 Task: Find connections with filter location Tsuen Wan with filter topic #branding with filter profile language Spanish with filter current company AbbVie with filter school Miranda House with filter industry Freight and Package Transportation with filter service category AnimationArchitecture with filter keywords title Yoga Instructor
Action: Mouse pressed left at (509, 66)
Screenshot: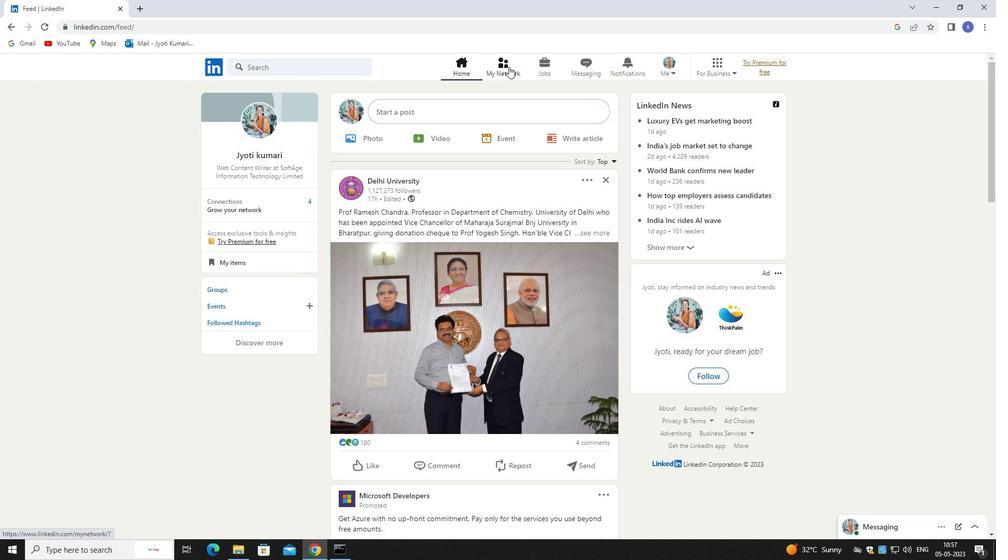
Action: Mouse moved to (240, 130)
Screenshot: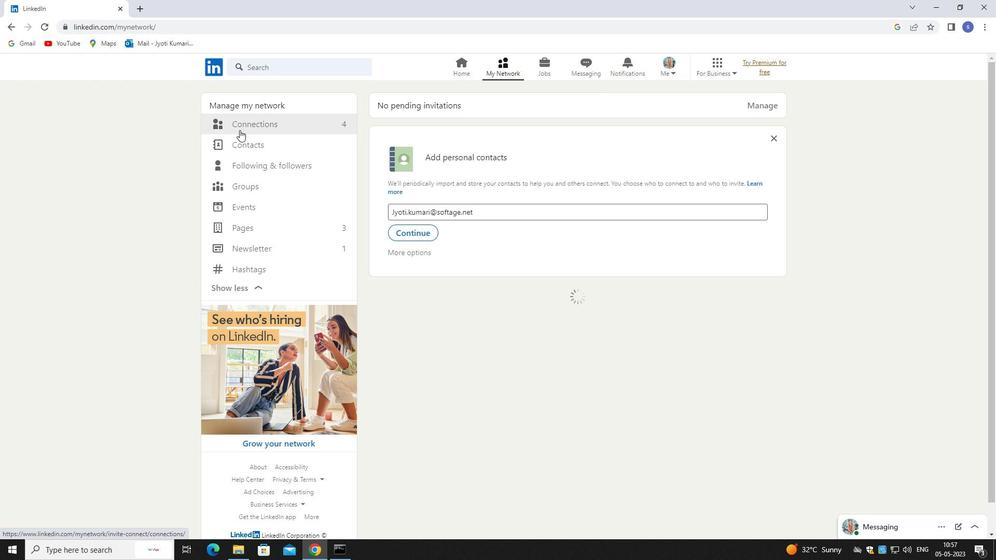 
Action: Mouse pressed left at (240, 130)
Screenshot: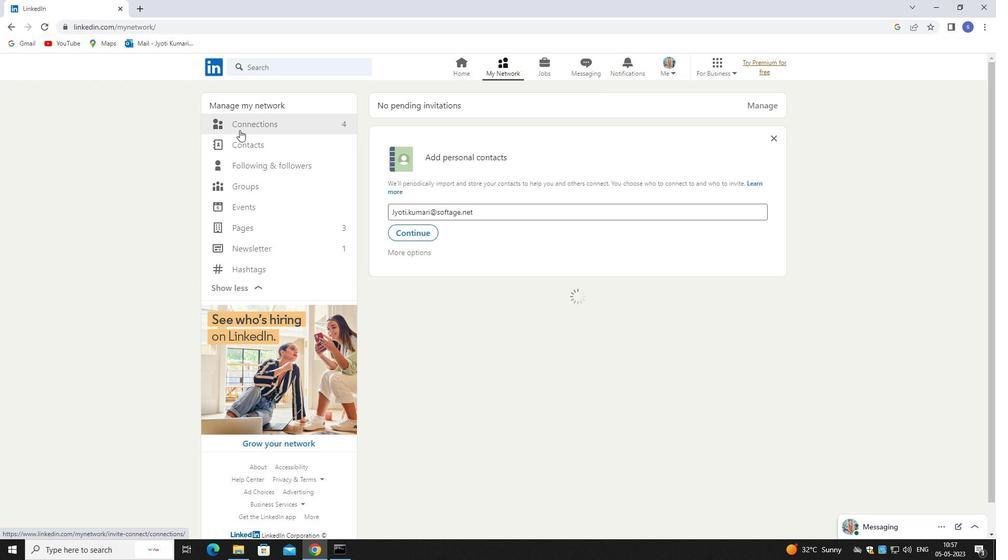 
Action: Mouse moved to (240, 129)
Screenshot: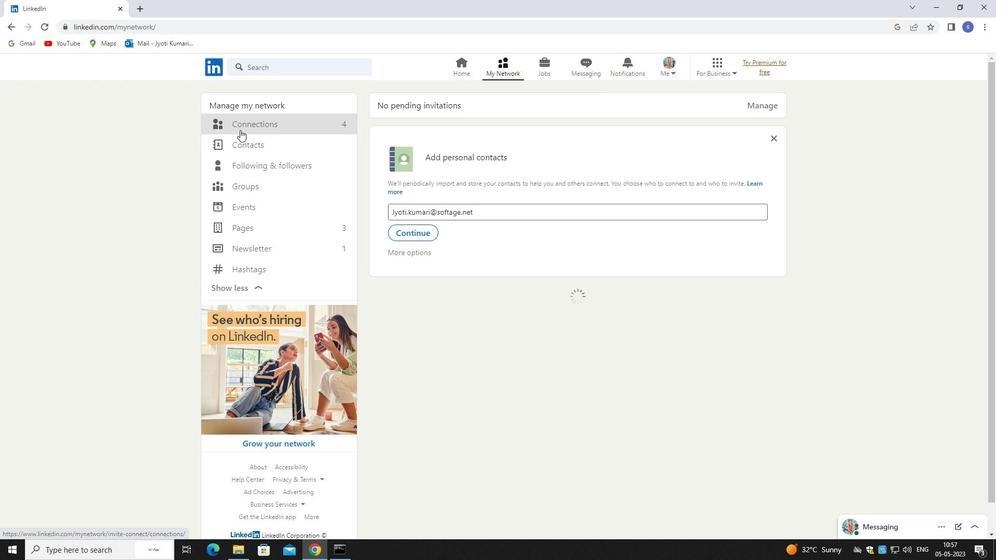 
Action: Mouse pressed left at (240, 129)
Screenshot: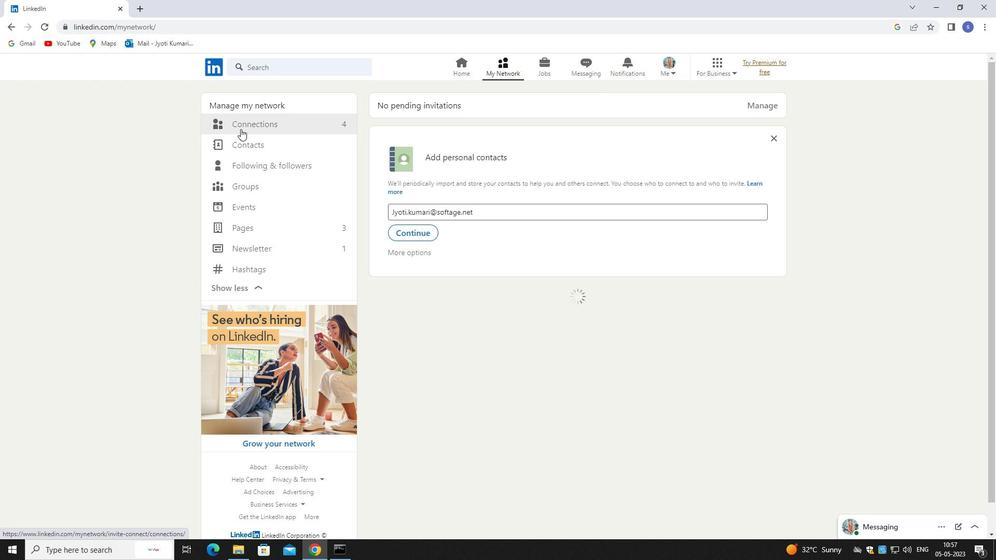 
Action: Mouse pressed left at (240, 129)
Screenshot: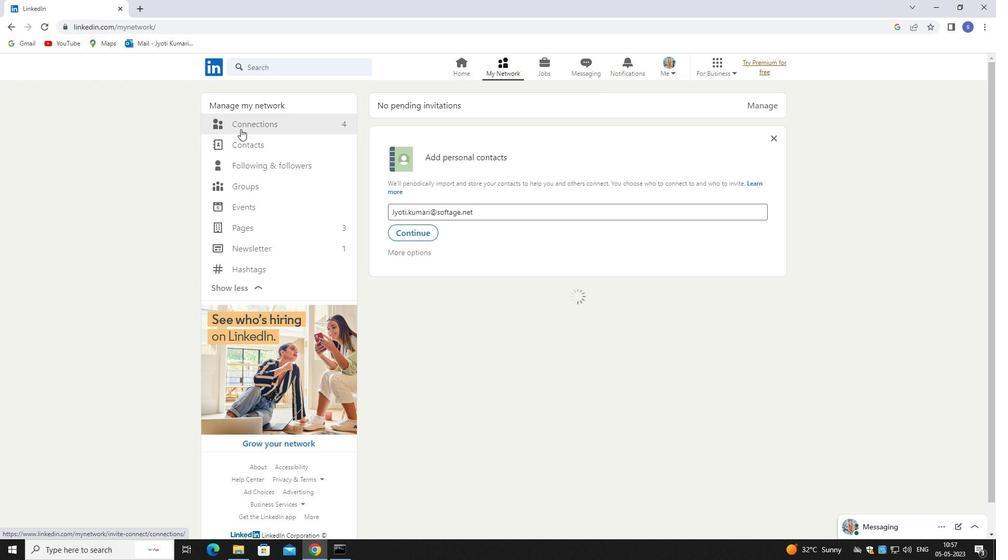 
Action: Mouse pressed left at (240, 129)
Screenshot: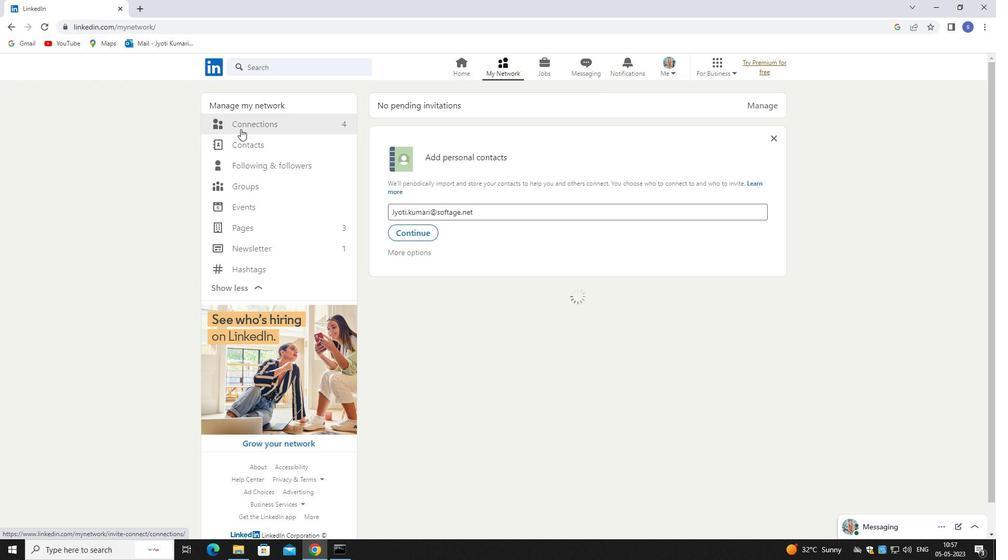 
Action: Mouse moved to (306, 120)
Screenshot: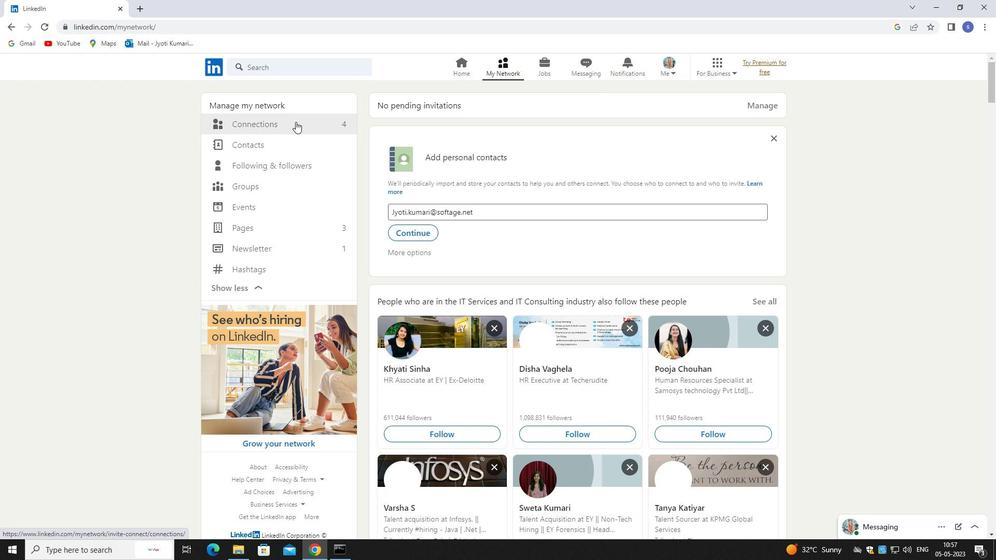
Action: Mouse pressed left at (306, 120)
Screenshot: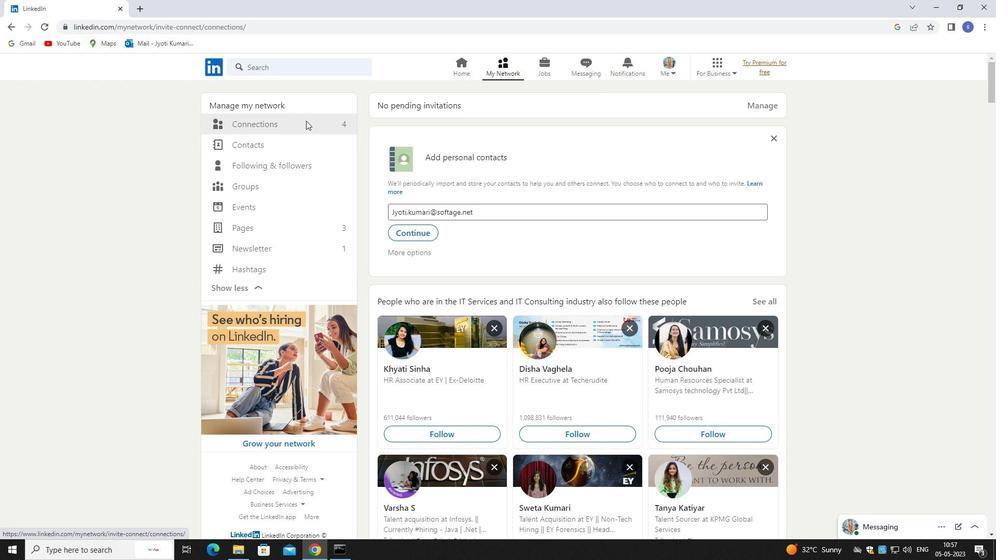 
Action: Mouse moved to (601, 122)
Screenshot: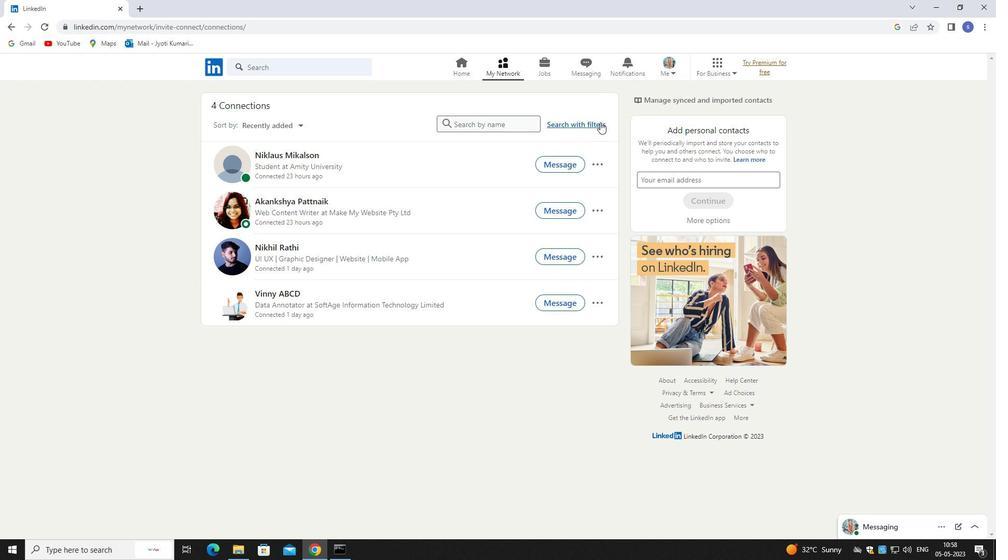 
Action: Mouse pressed left at (601, 122)
Screenshot: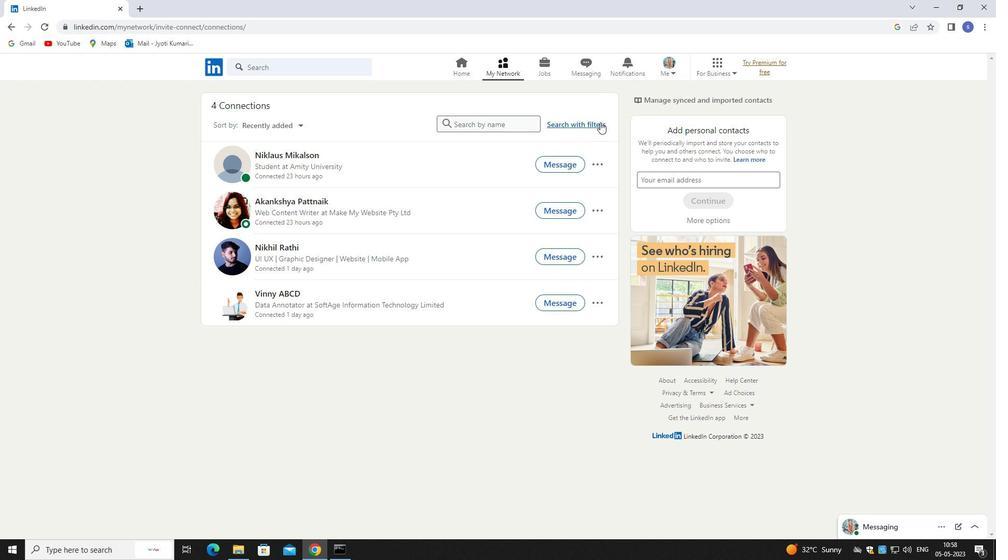 
Action: Mouse moved to (522, 95)
Screenshot: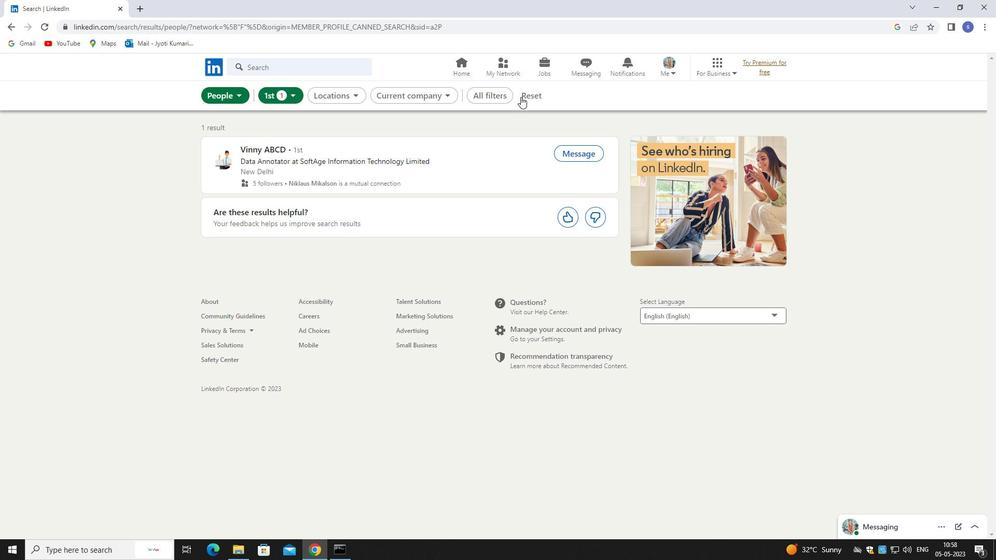 
Action: Mouse pressed left at (522, 95)
Screenshot: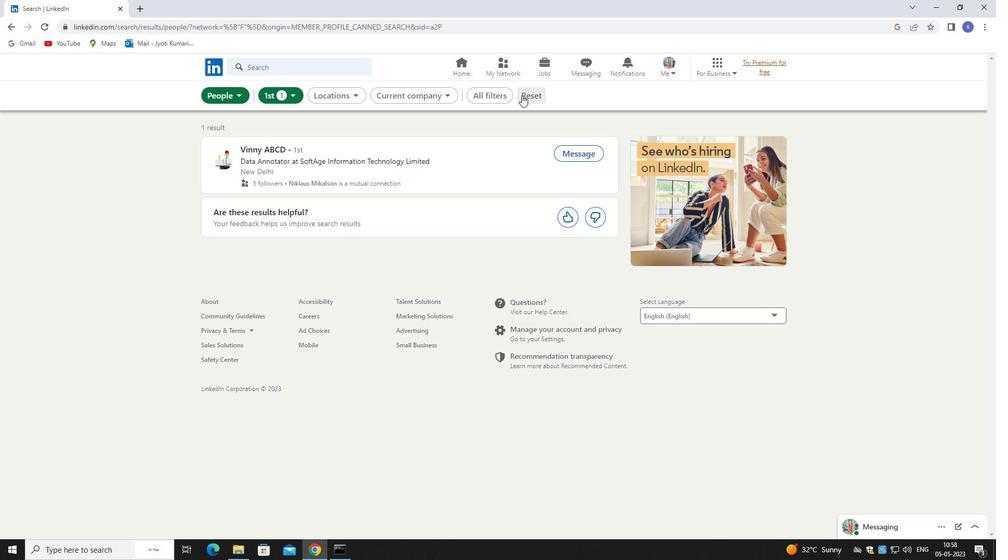 
Action: Mouse moved to (516, 95)
Screenshot: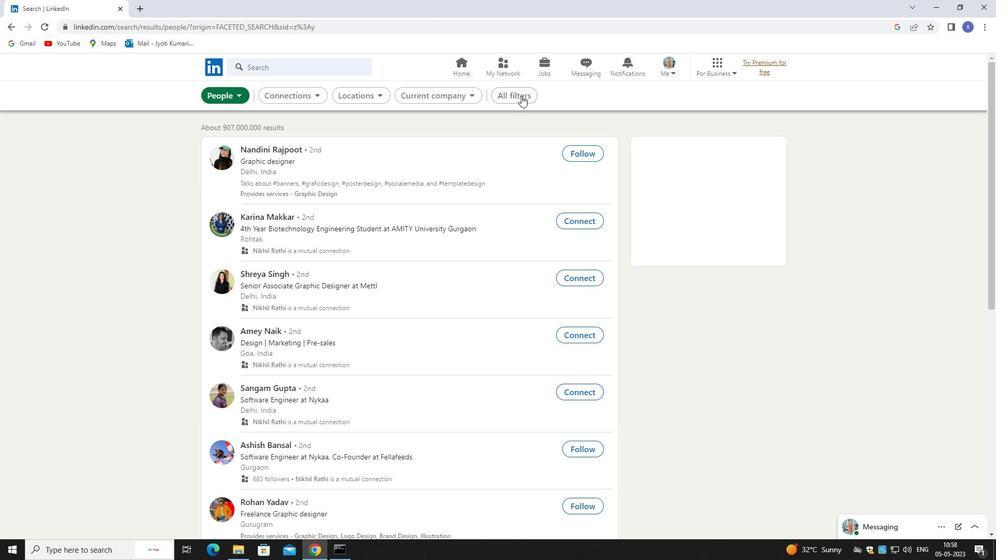 
Action: Mouse pressed left at (516, 95)
Screenshot: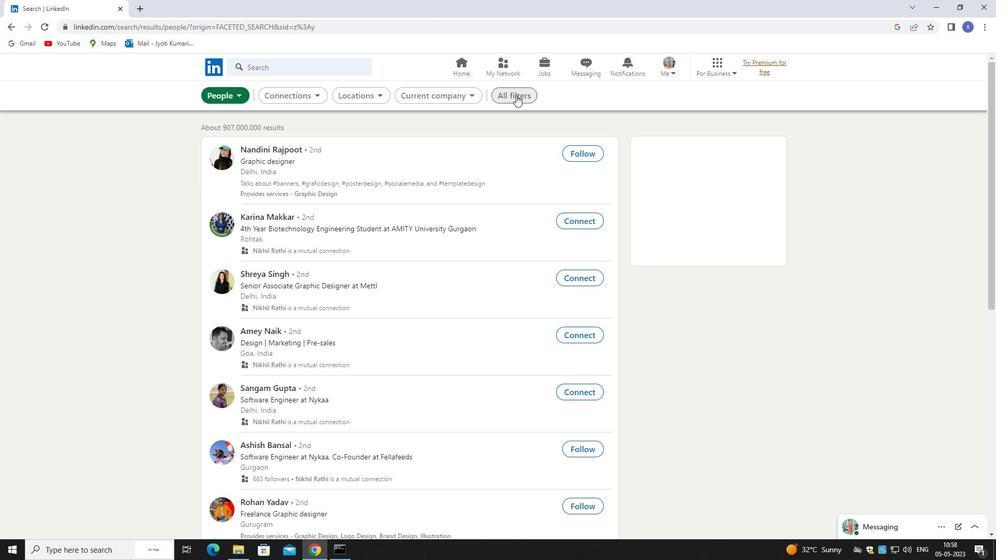
Action: Mouse moved to (901, 403)
Screenshot: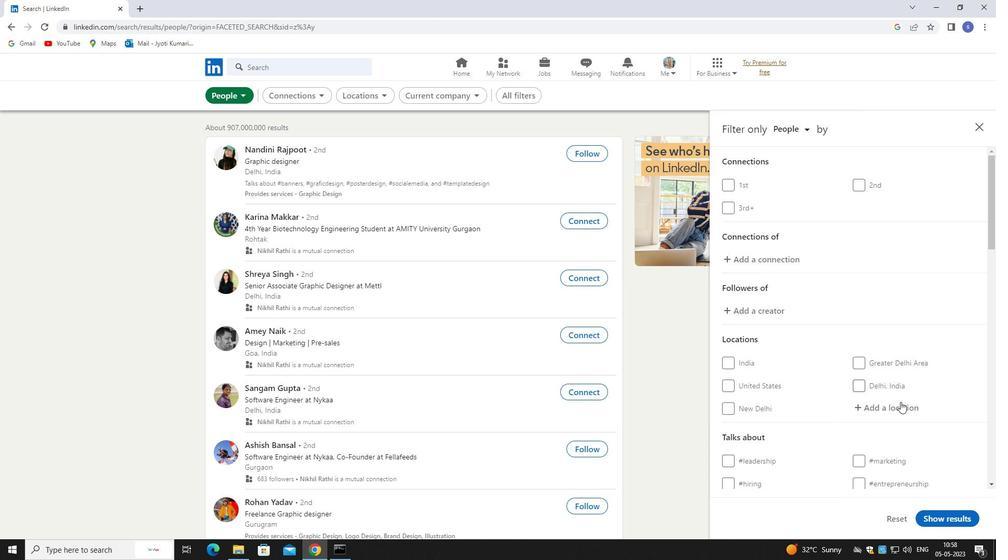 
Action: Mouse pressed left at (901, 403)
Screenshot: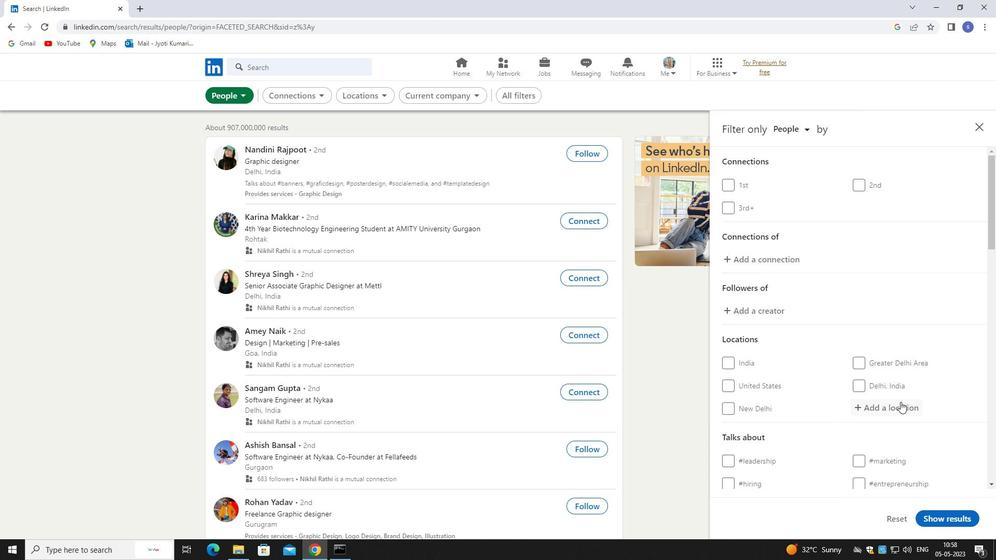 
Action: Mouse moved to (897, 404)
Screenshot: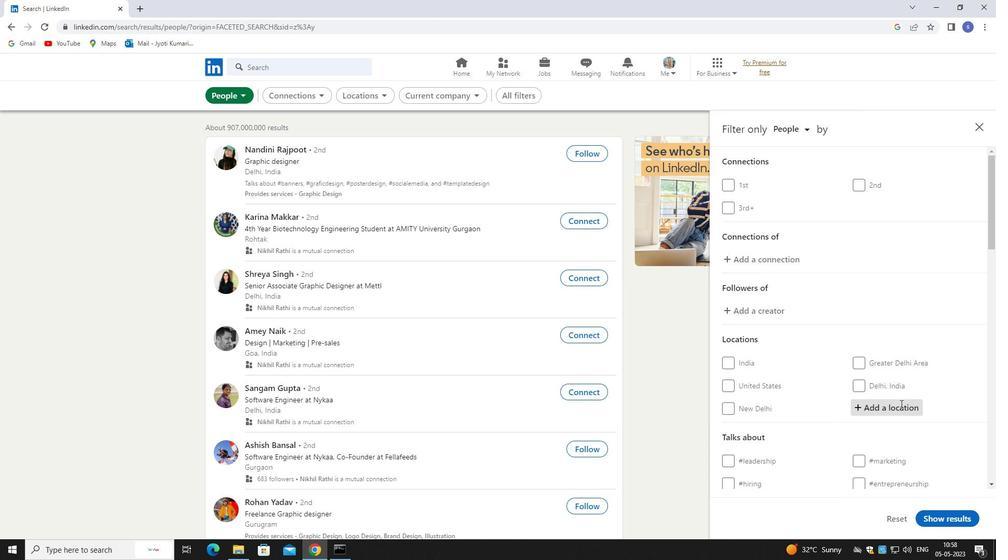 
Action: Key pressed <Key.shift>TSUEN<Key.space><Key.shift>WAN<Key.enter>
Screenshot: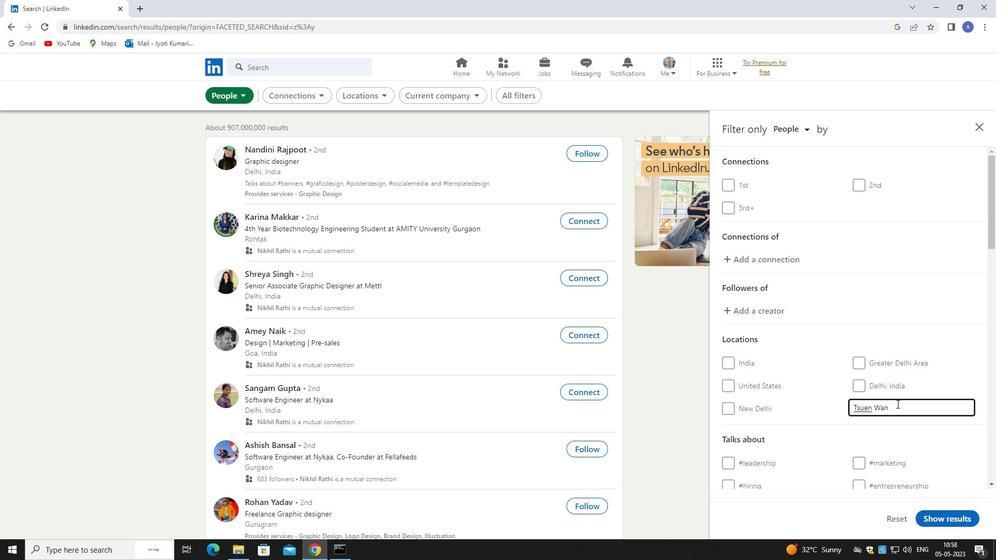 
Action: Mouse scrolled (897, 403) with delta (0, 0)
Screenshot: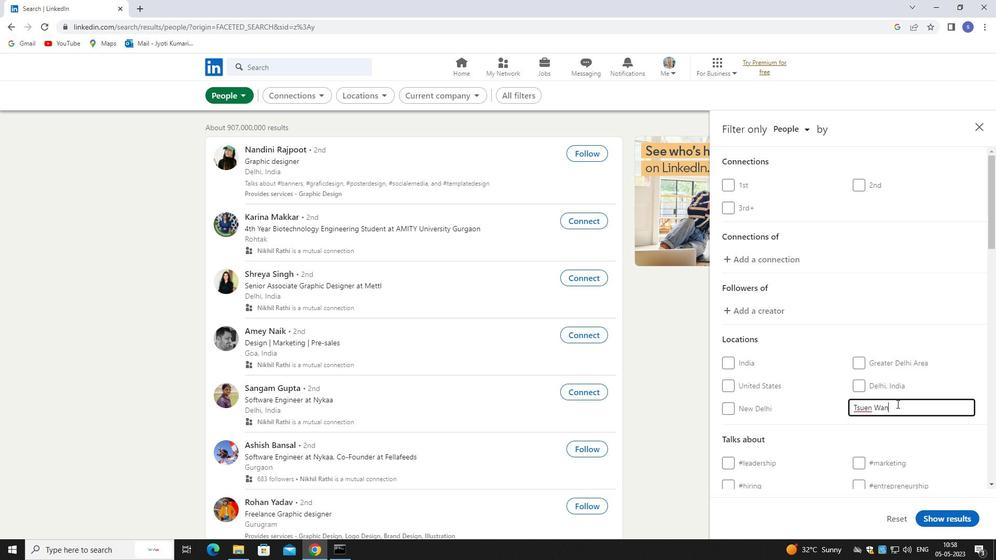 
Action: Mouse scrolled (897, 403) with delta (0, 0)
Screenshot: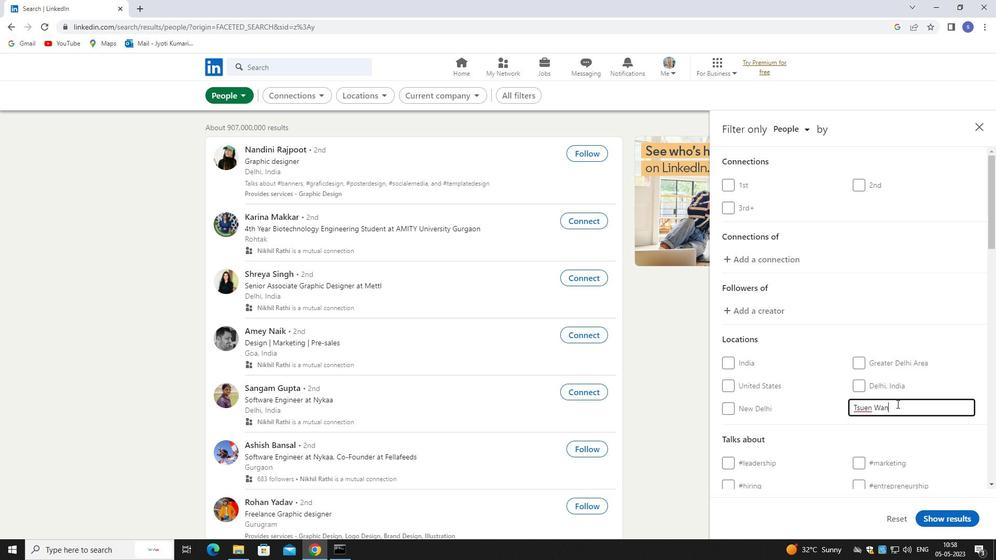 
Action: Mouse scrolled (897, 403) with delta (0, 0)
Screenshot: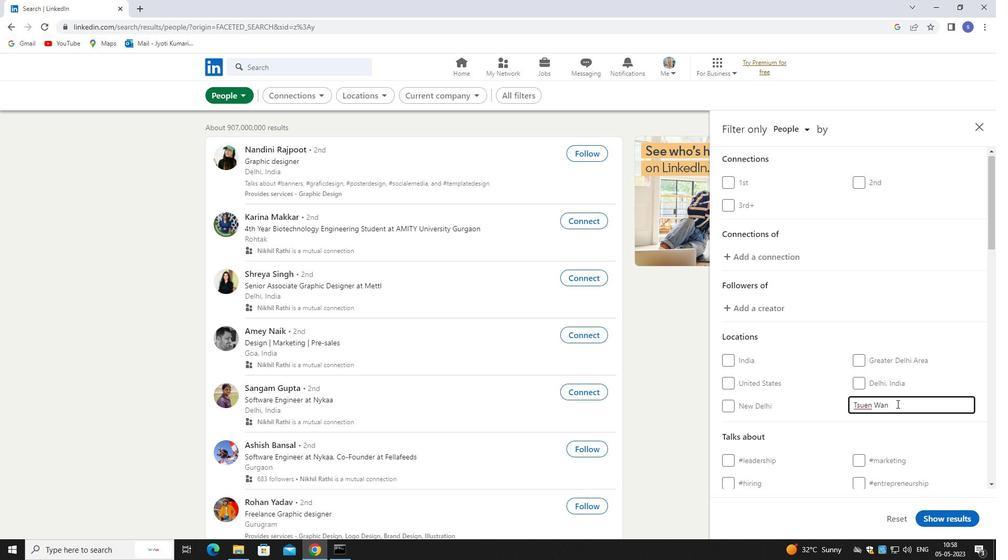 
Action: Mouse moved to (898, 357)
Screenshot: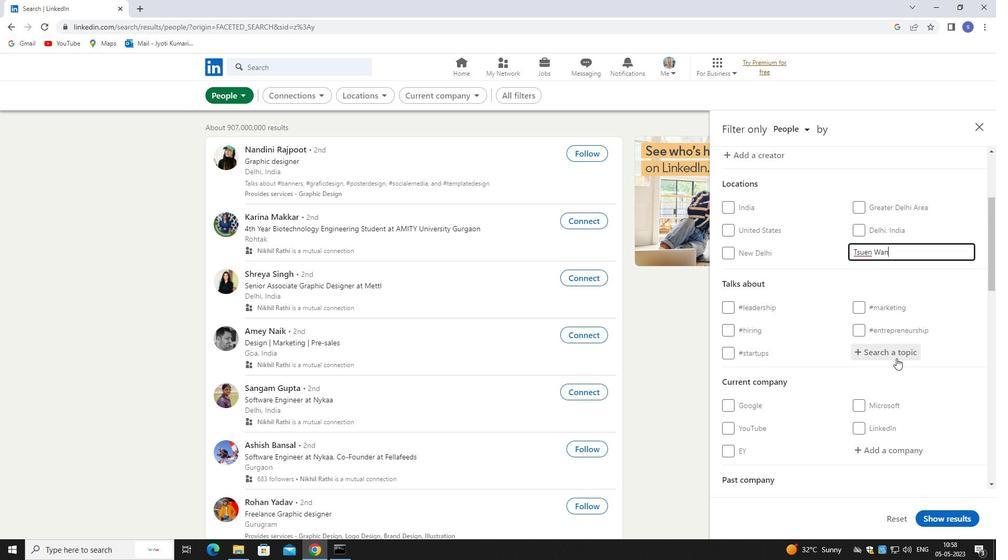 
Action: Mouse pressed left at (898, 357)
Screenshot: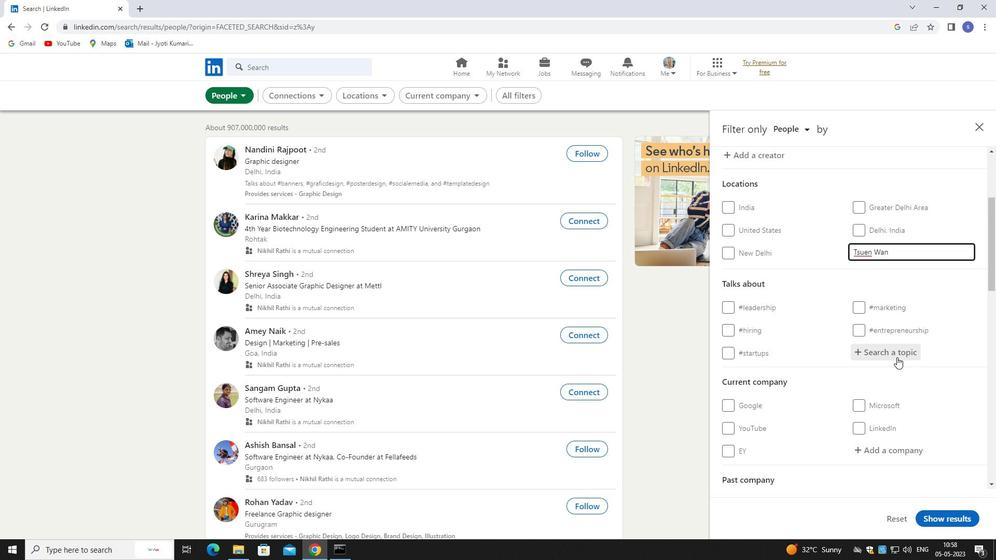 
Action: Mouse moved to (899, 354)
Screenshot: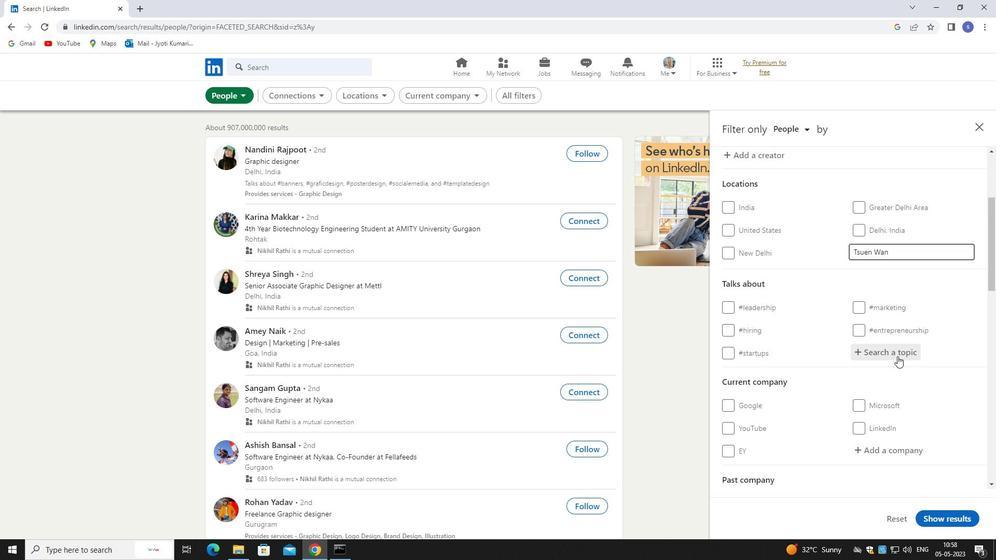 
Action: Key pressed BRANDI
Screenshot: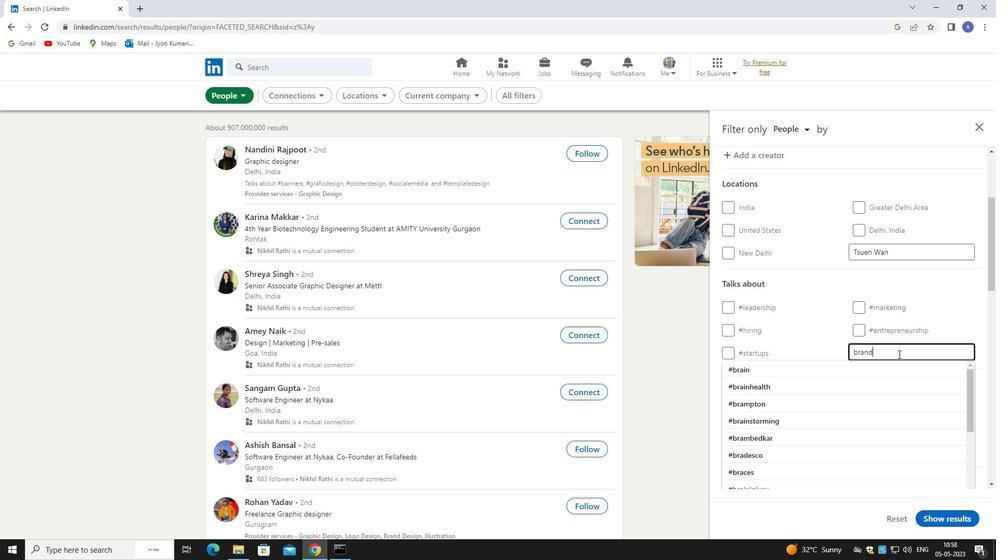 
Action: Mouse moved to (886, 370)
Screenshot: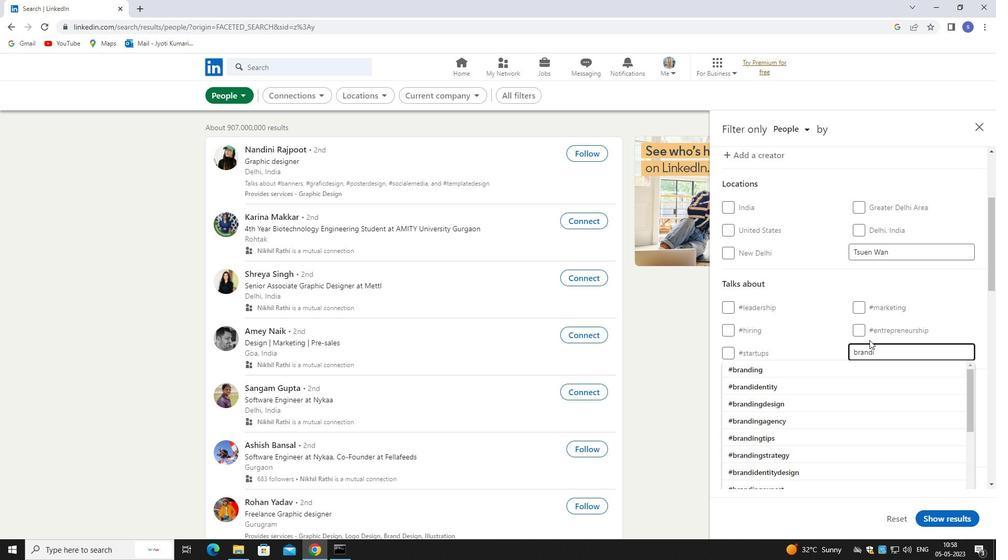 
Action: Mouse pressed left at (886, 370)
Screenshot: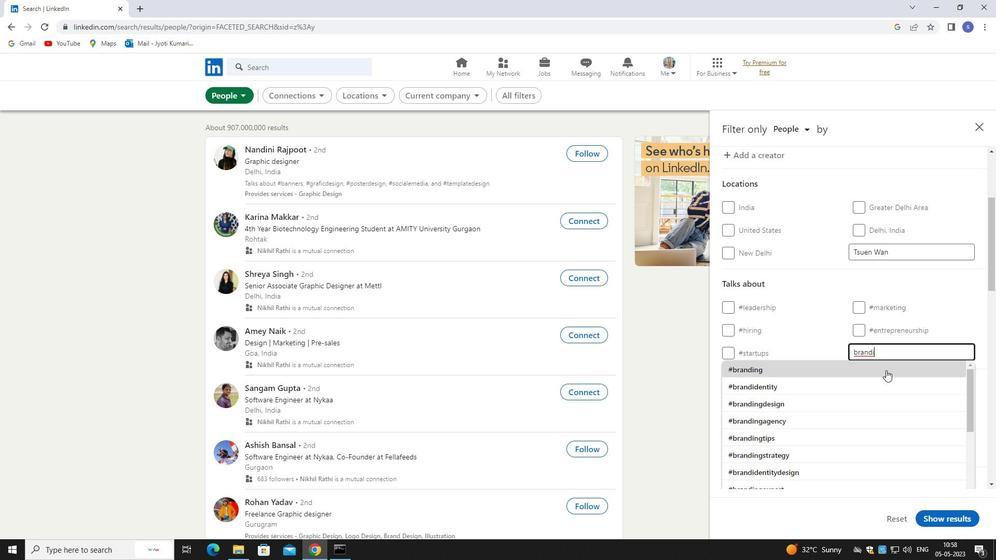 
Action: Mouse scrolled (886, 370) with delta (0, 0)
Screenshot: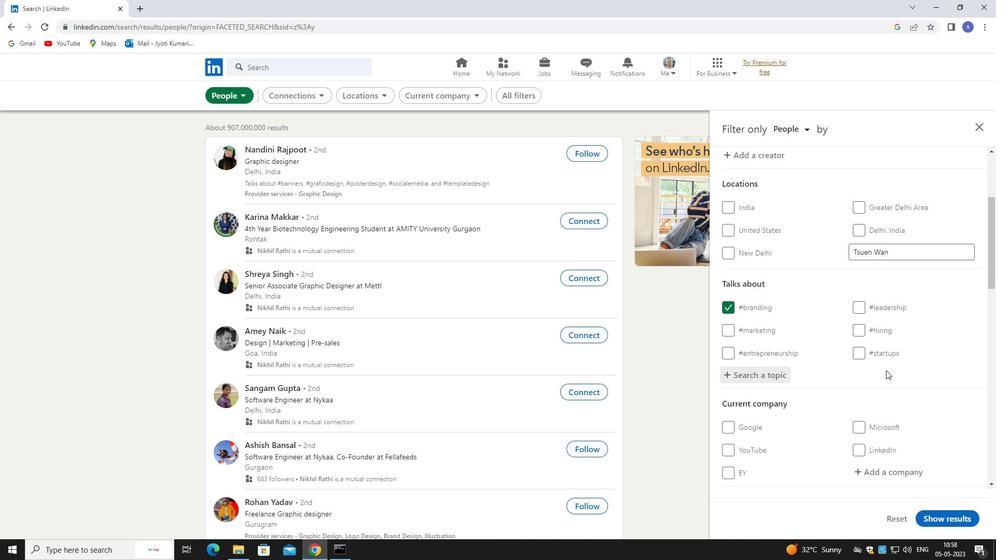 
Action: Mouse scrolled (886, 370) with delta (0, 0)
Screenshot: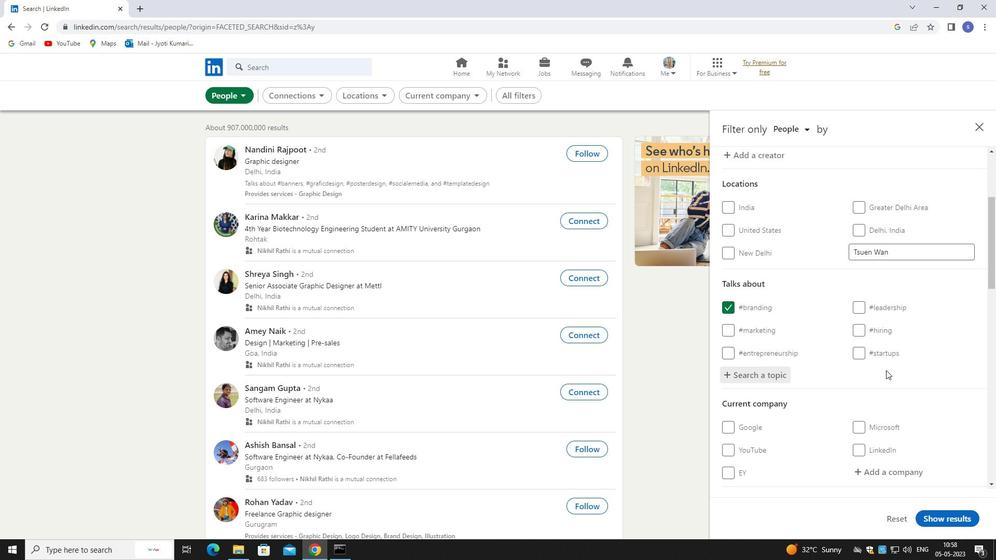 
Action: Mouse moved to (887, 371)
Screenshot: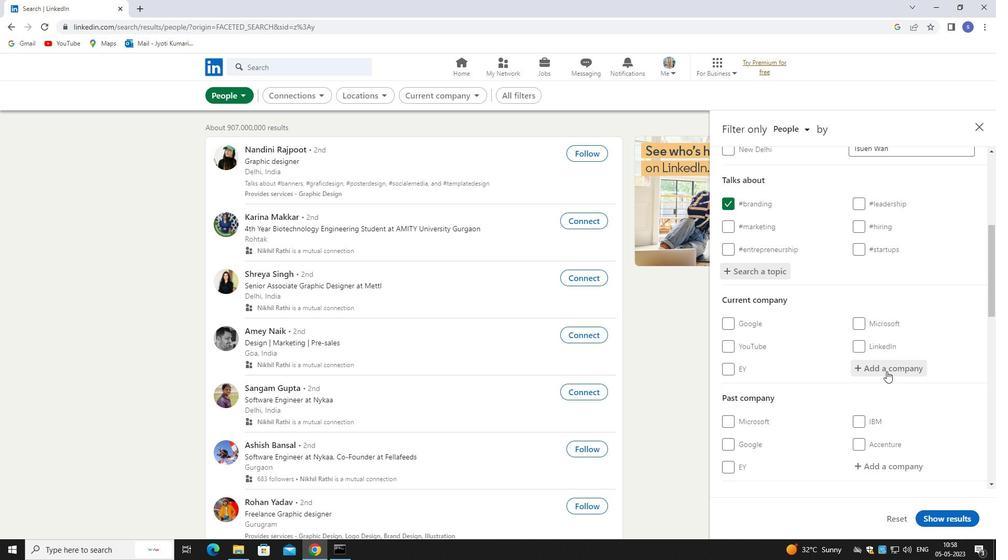 
Action: Mouse pressed left at (887, 371)
Screenshot: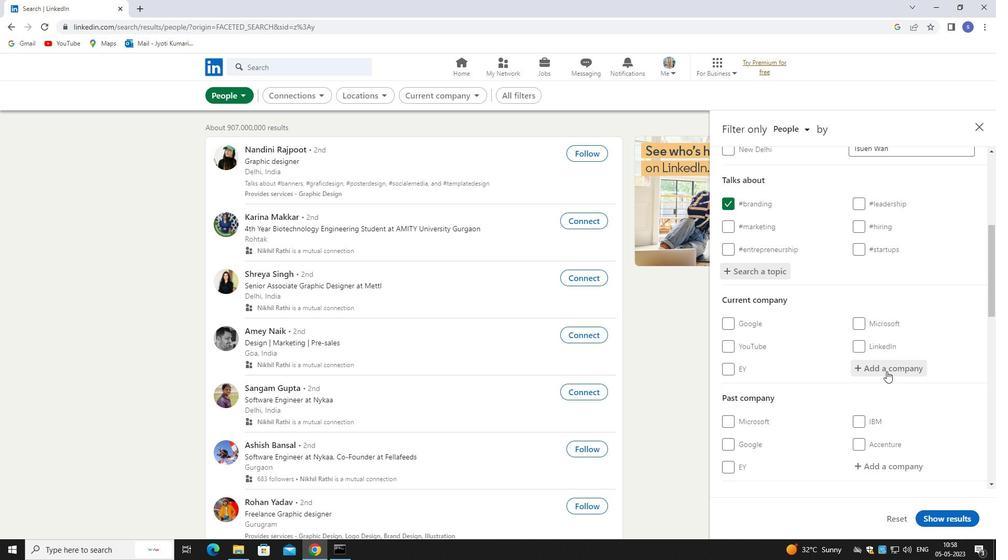 
Action: Key pressed ABBVIE
Screenshot: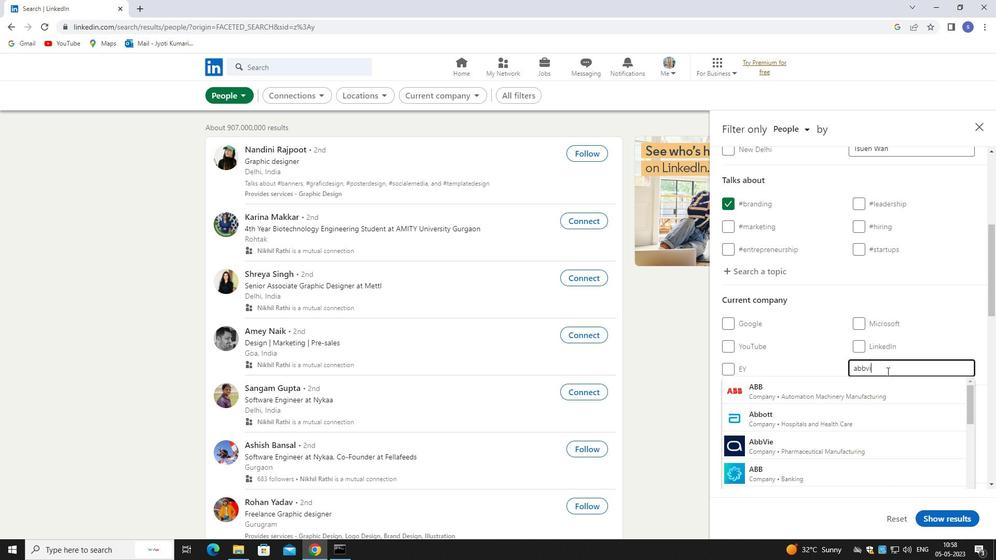 
Action: Mouse moved to (888, 392)
Screenshot: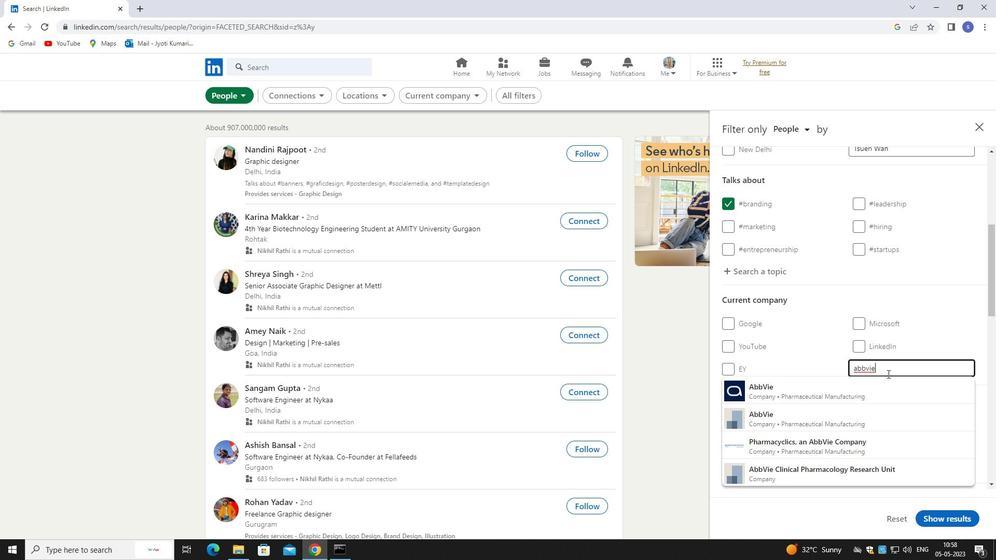 
Action: Mouse pressed left at (888, 392)
Screenshot: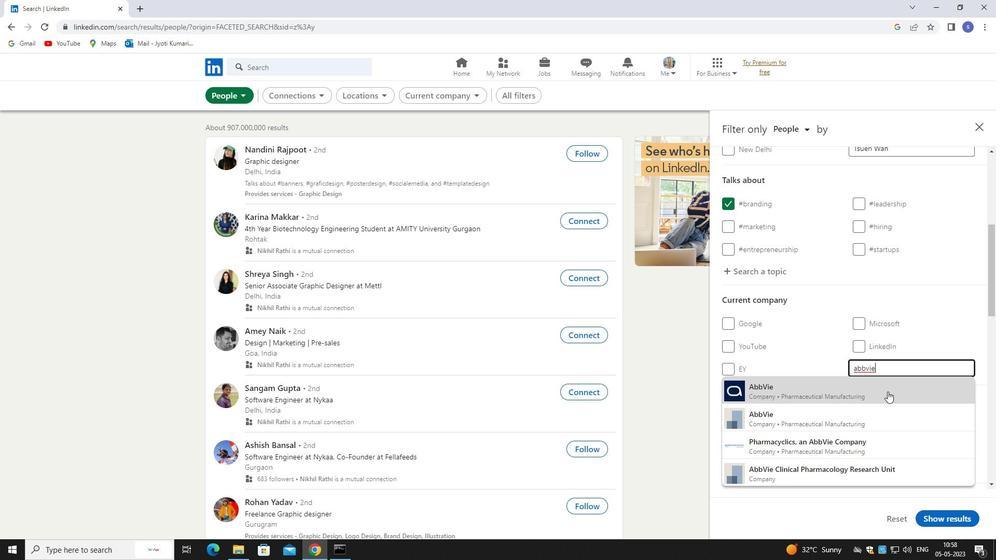 
Action: Mouse scrolled (888, 391) with delta (0, 0)
Screenshot: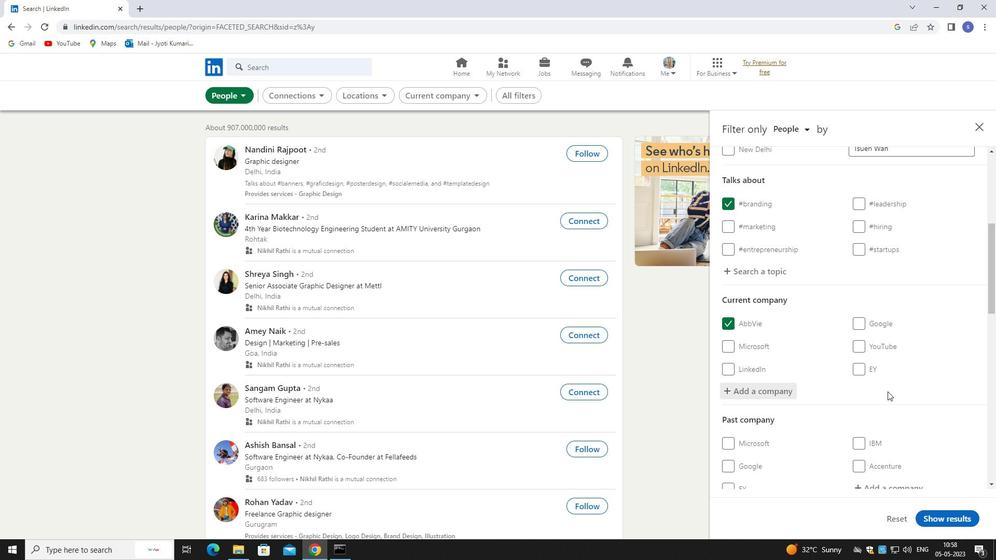 
Action: Mouse scrolled (888, 391) with delta (0, 0)
Screenshot: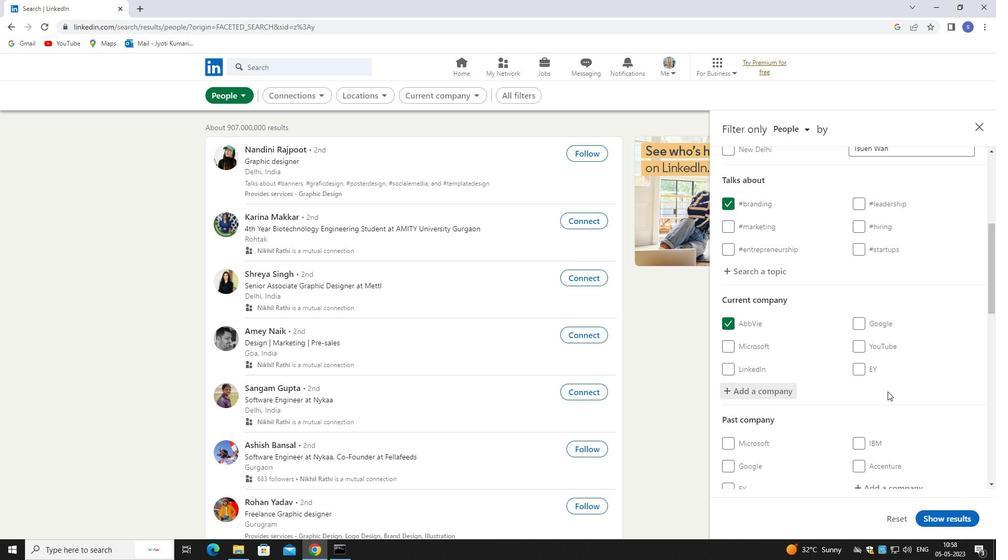 
Action: Mouse scrolled (888, 391) with delta (0, 0)
Screenshot: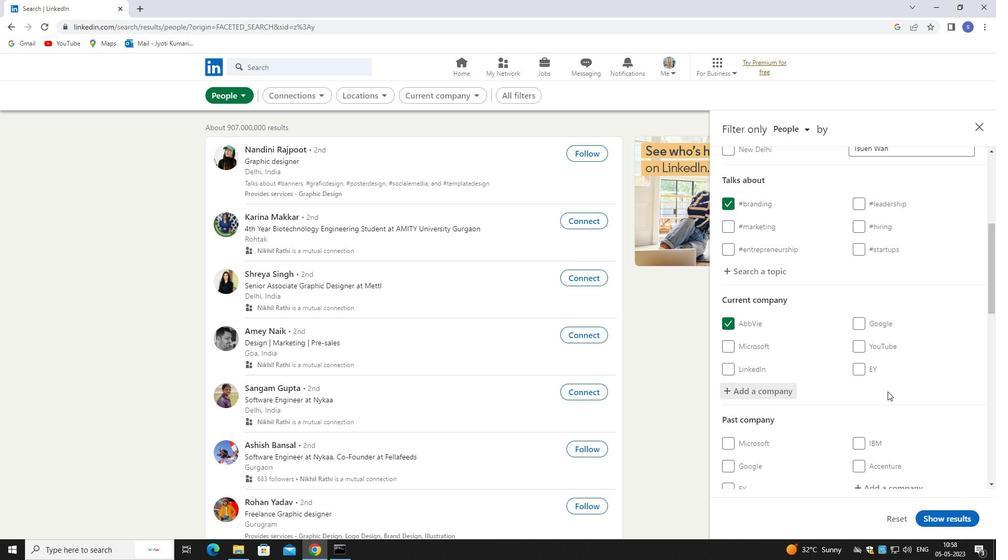 
Action: Mouse scrolled (888, 391) with delta (0, 0)
Screenshot: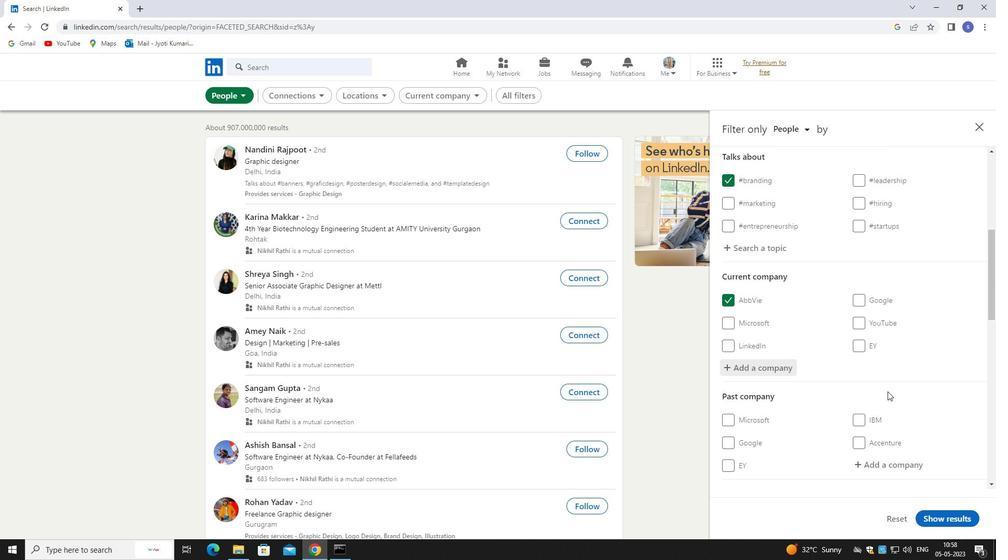 
Action: Mouse moved to (873, 394)
Screenshot: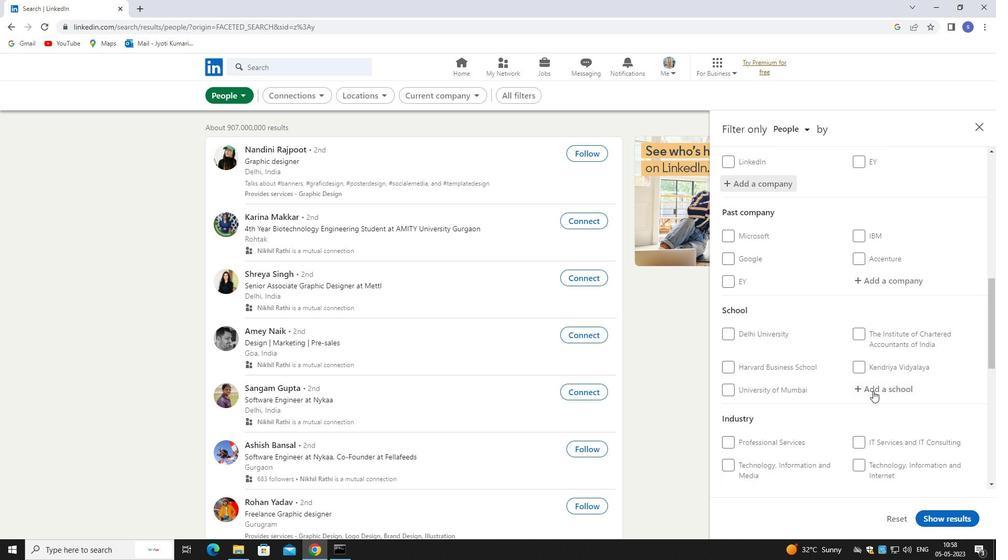 
Action: Mouse scrolled (873, 393) with delta (0, 0)
Screenshot: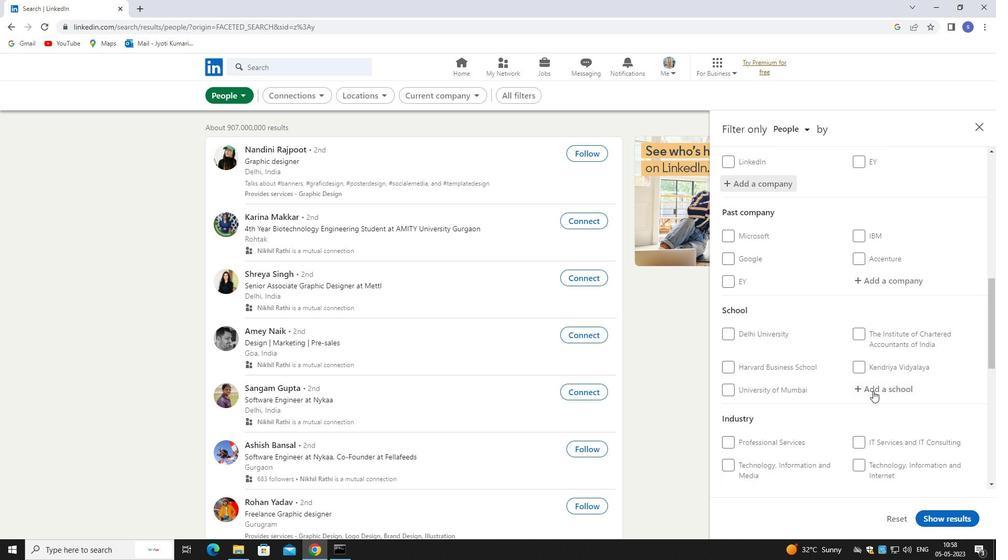 
Action: Mouse moved to (873, 395)
Screenshot: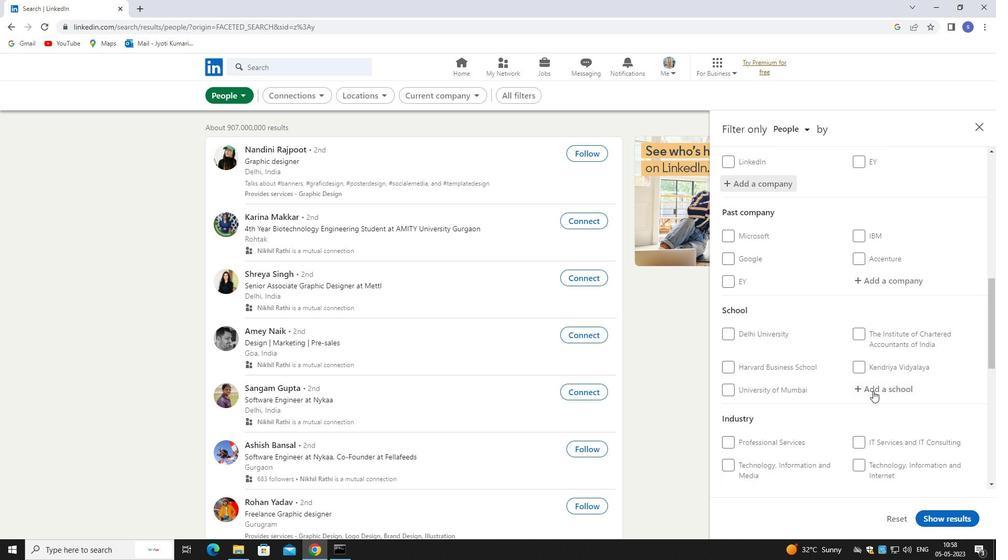 
Action: Mouse scrolled (873, 395) with delta (0, 0)
Screenshot: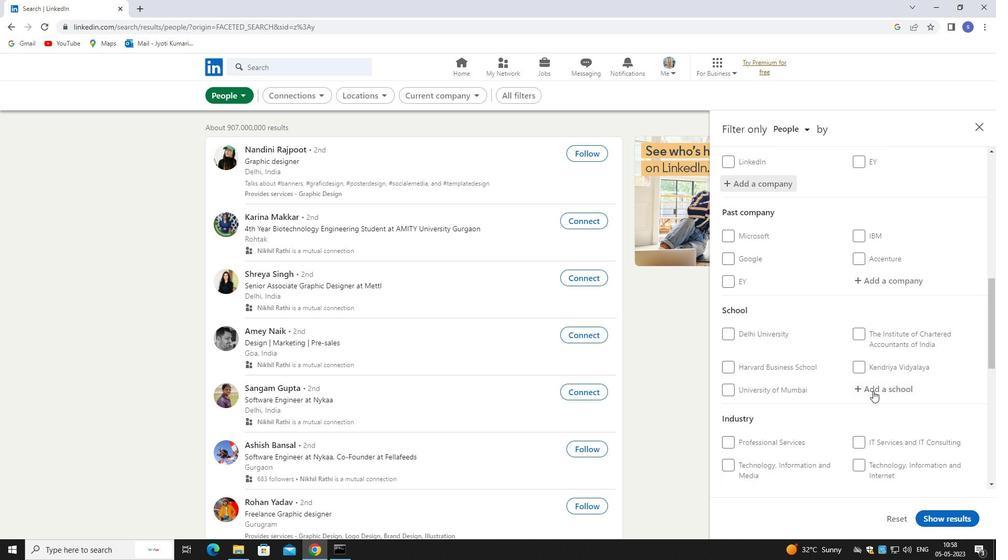 
Action: Mouse moved to (887, 288)
Screenshot: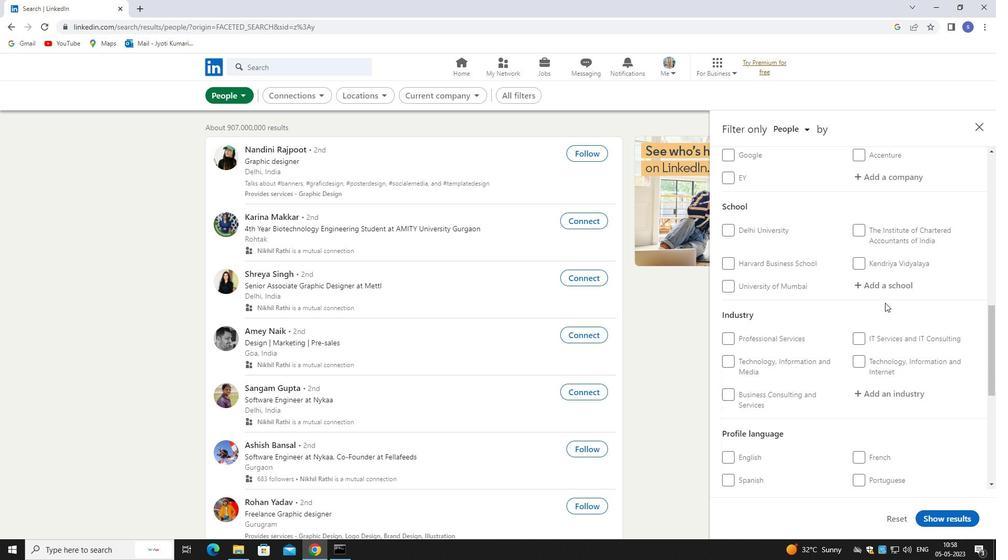 
Action: Mouse pressed left at (887, 288)
Screenshot: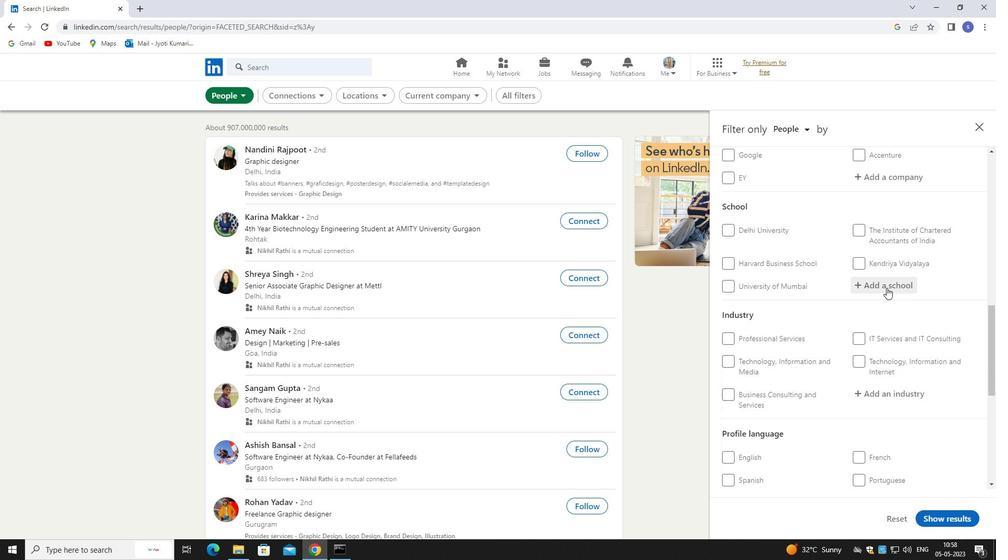 
Action: Key pressed MIRANDA
Screenshot: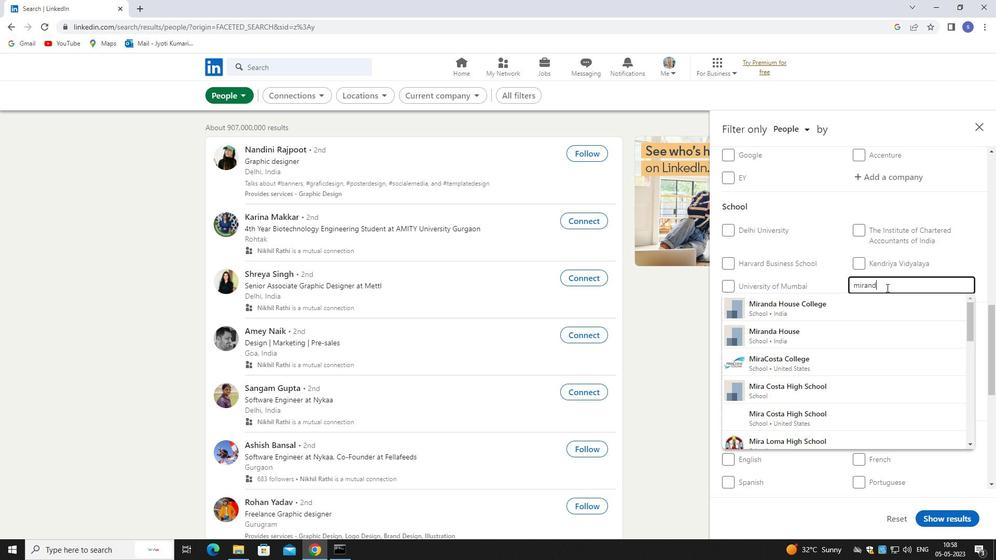 
Action: Mouse moved to (864, 302)
Screenshot: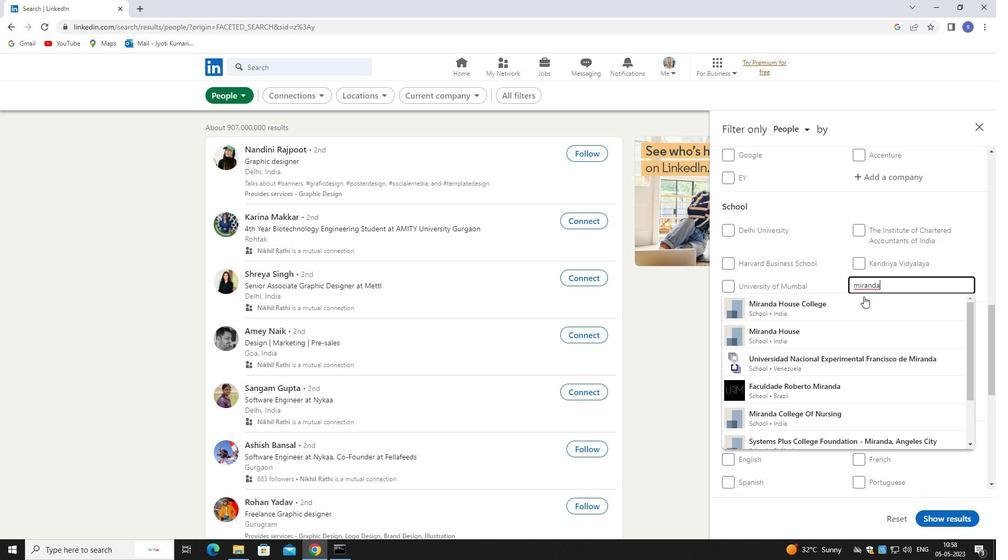 
Action: Mouse pressed left at (864, 302)
Screenshot: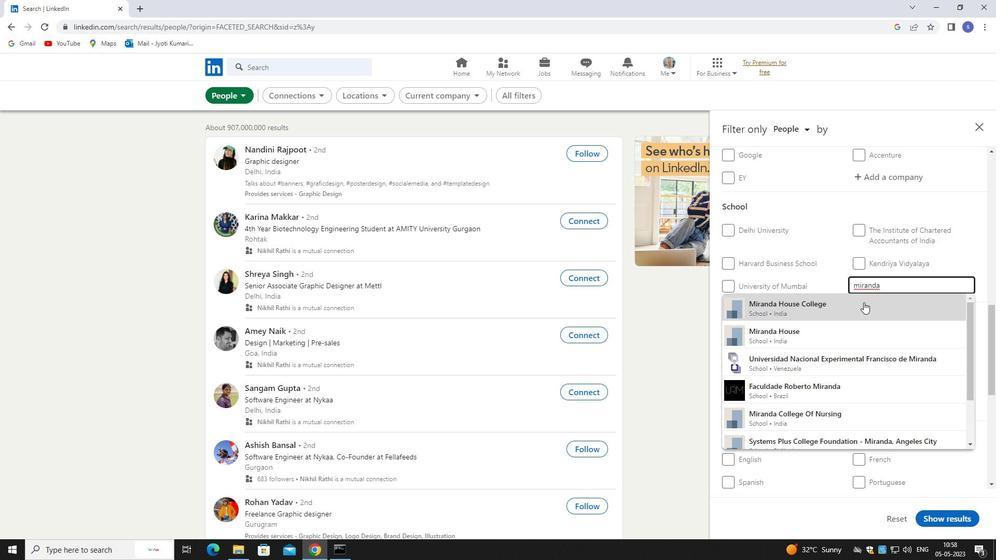 
Action: Mouse scrolled (864, 302) with delta (0, 0)
Screenshot: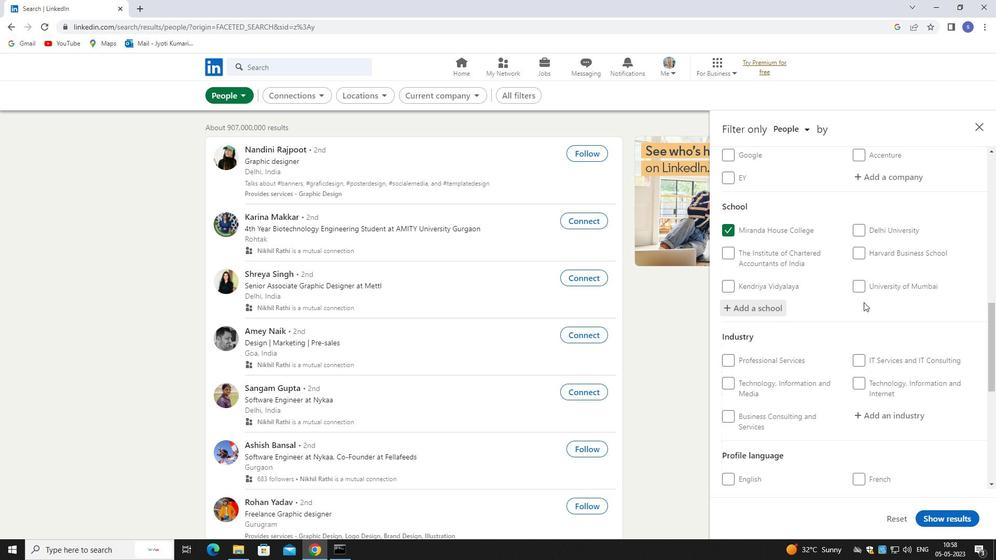 
Action: Mouse moved to (888, 368)
Screenshot: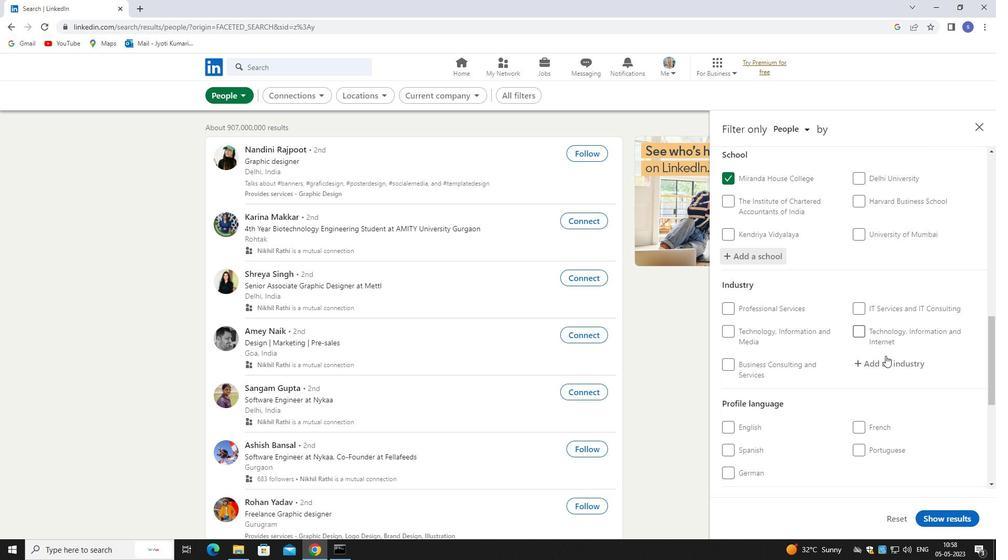 
Action: Mouse pressed left at (888, 368)
Screenshot: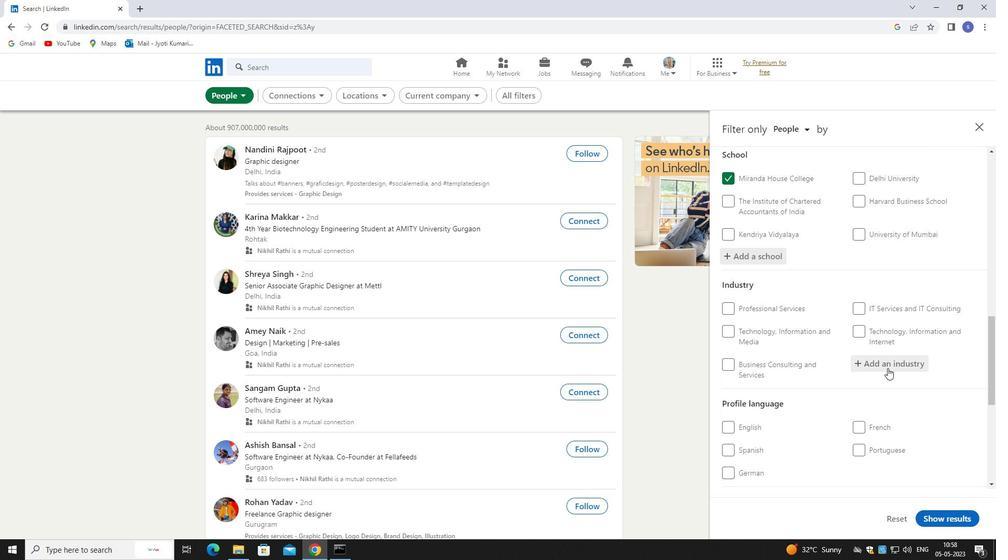
Action: Mouse moved to (889, 369)
Screenshot: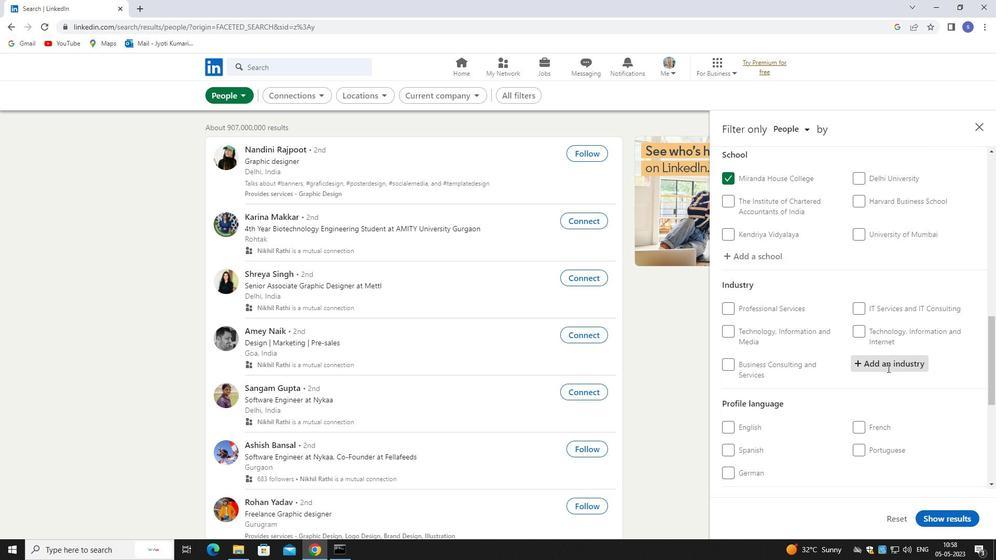 
Action: Key pressed FREIGHT
Screenshot: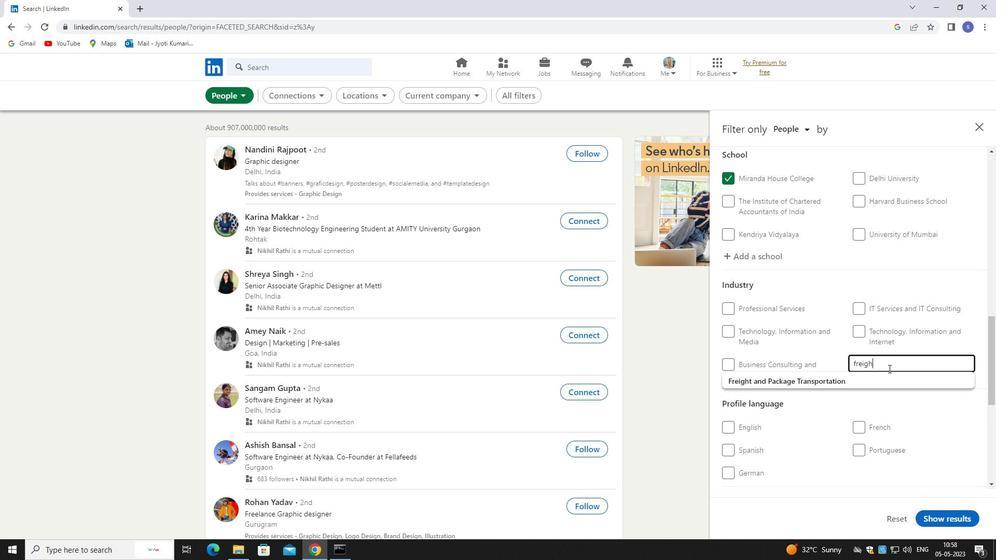 
Action: Mouse moved to (889, 386)
Screenshot: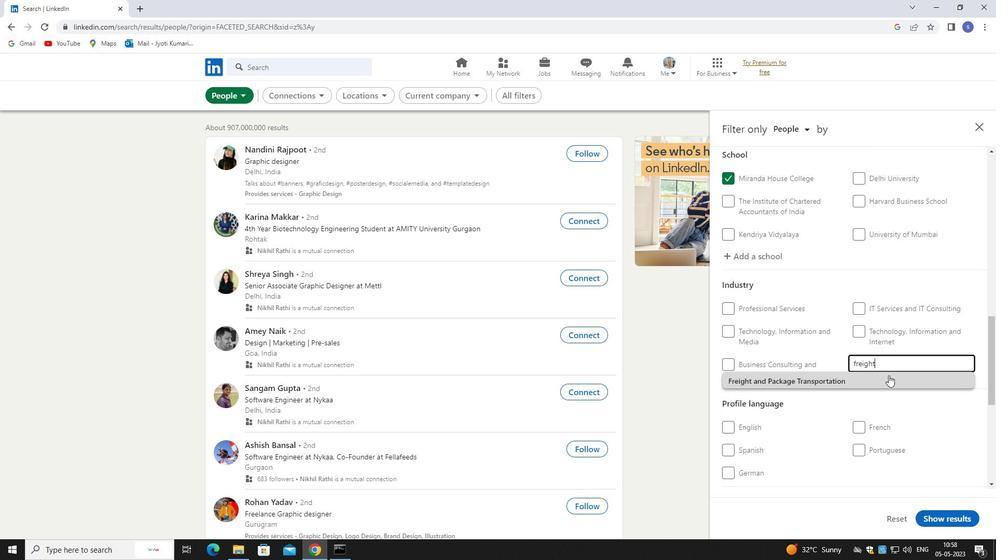 
Action: Mouse pressed left at (889, 386)
Screenshot: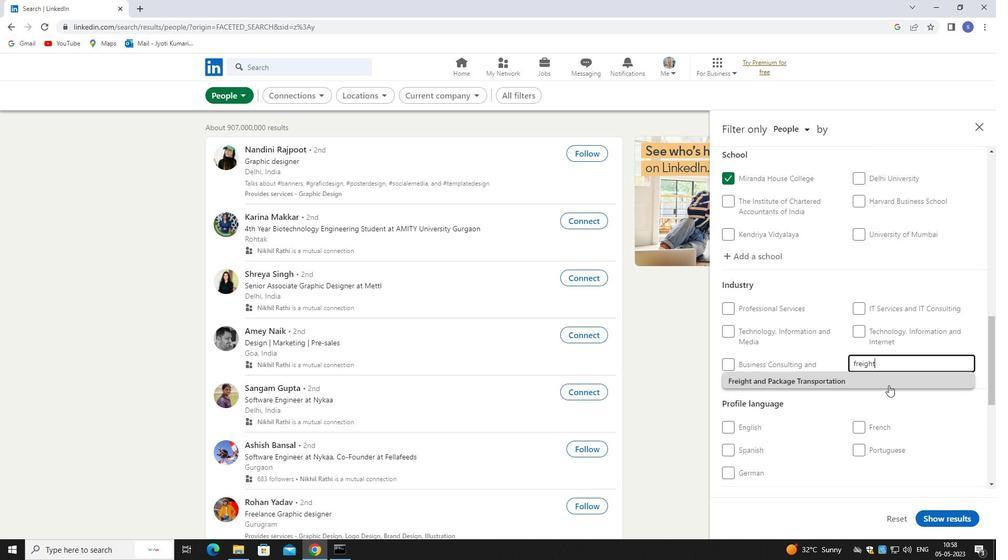 
Action: Mouse moved to (891, 387)
Screenshot: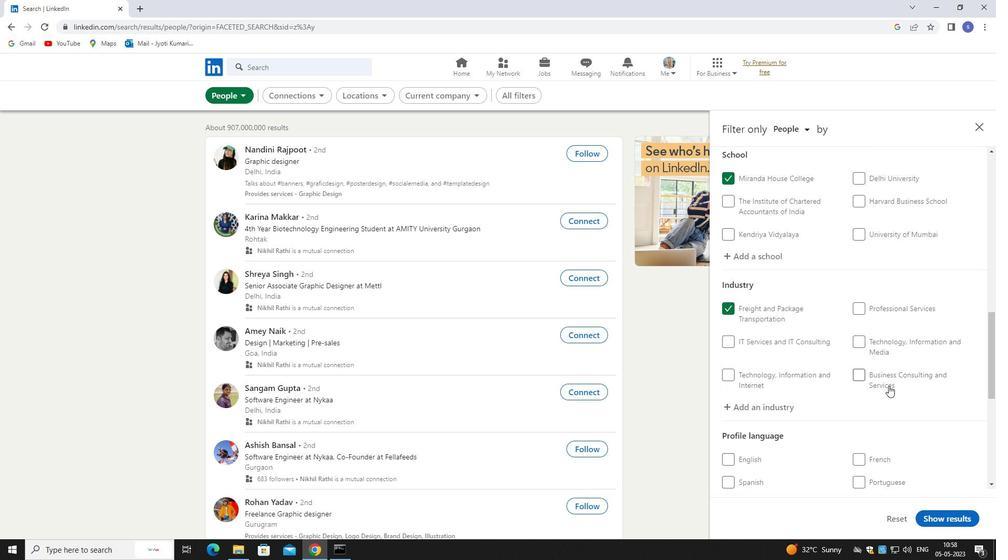 
Action: Mouse scrolled (891, 386) with delta (0, 0)
Screenshot: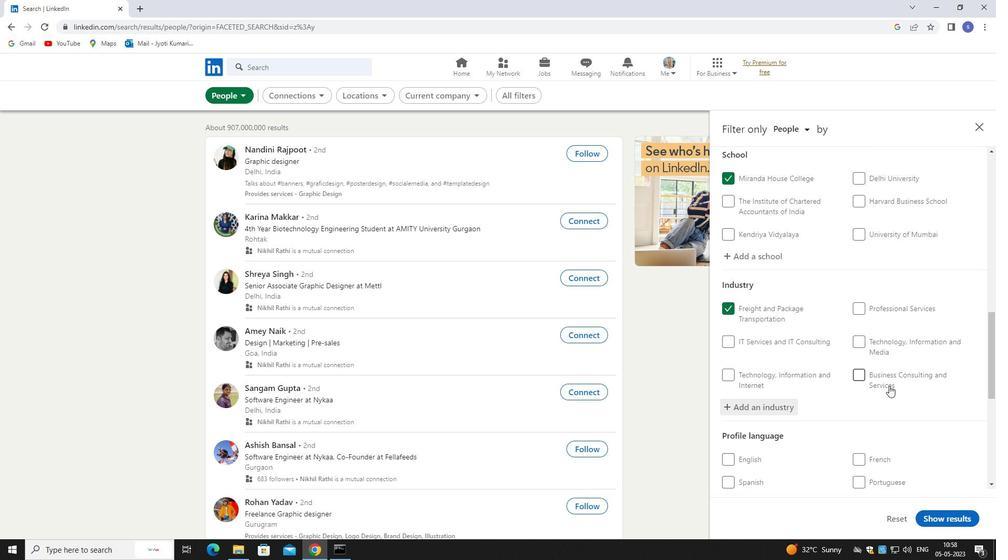 
Action: Mouse moved to (891, 387)
Screenshot: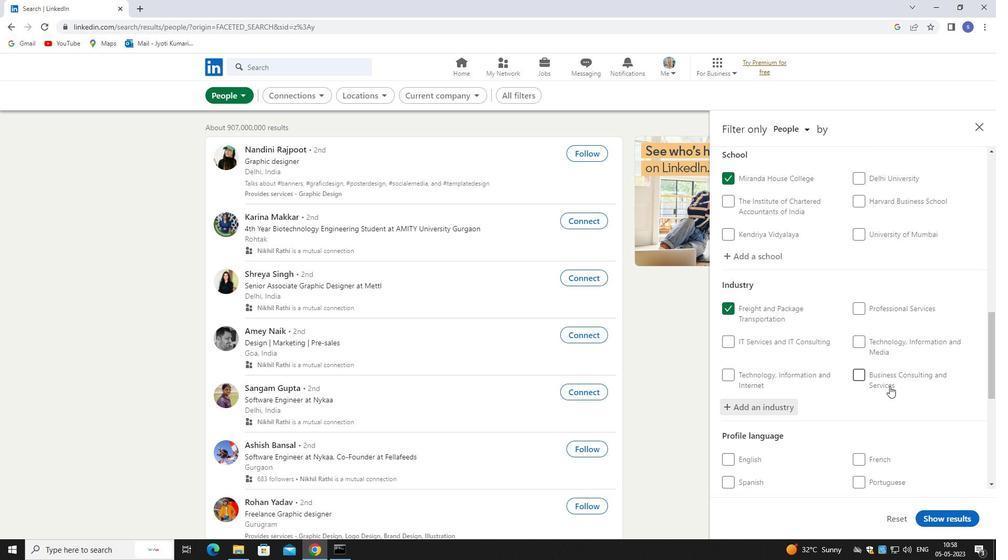 
Action: Mouse scrolled (891, 387) with delta (0, 0)
Screenshot: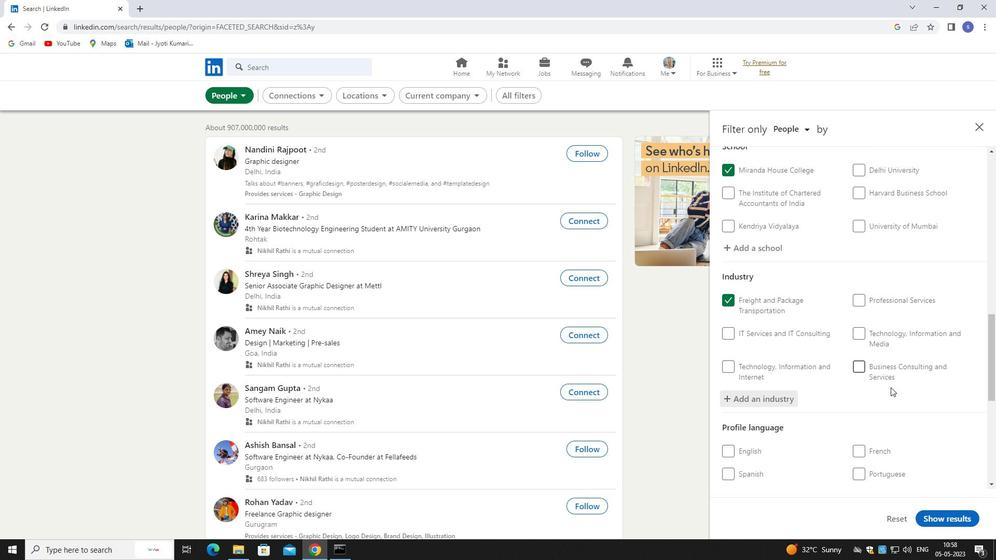 
Action: Mouse moved to (720, 375)
Screenshot: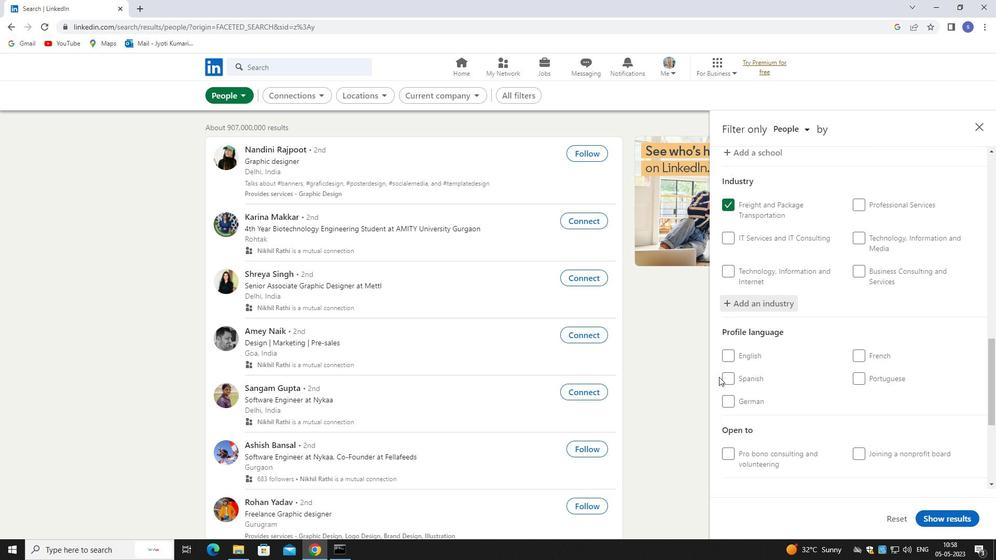 
Action: Mouse pressed left at (720, 375)
Screenshot: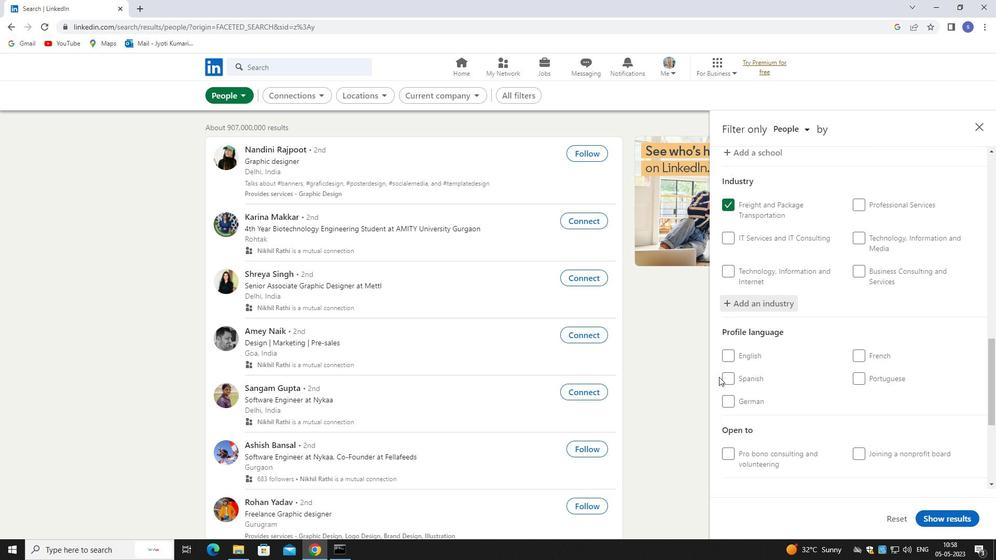 
Action: Mouse moved to (737, 380)
Screenshot: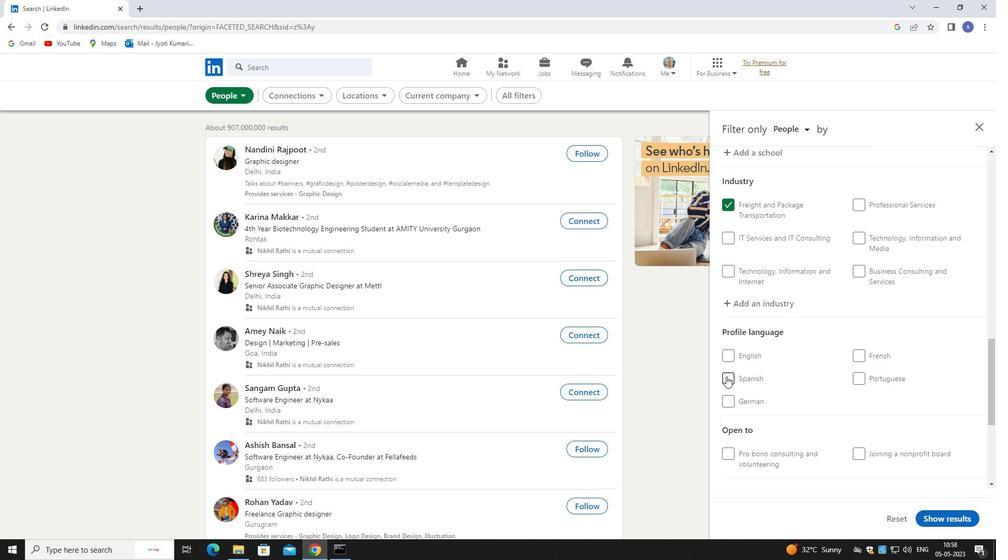 
Action: Mouse pressed left at (737, 380)
Screenshot: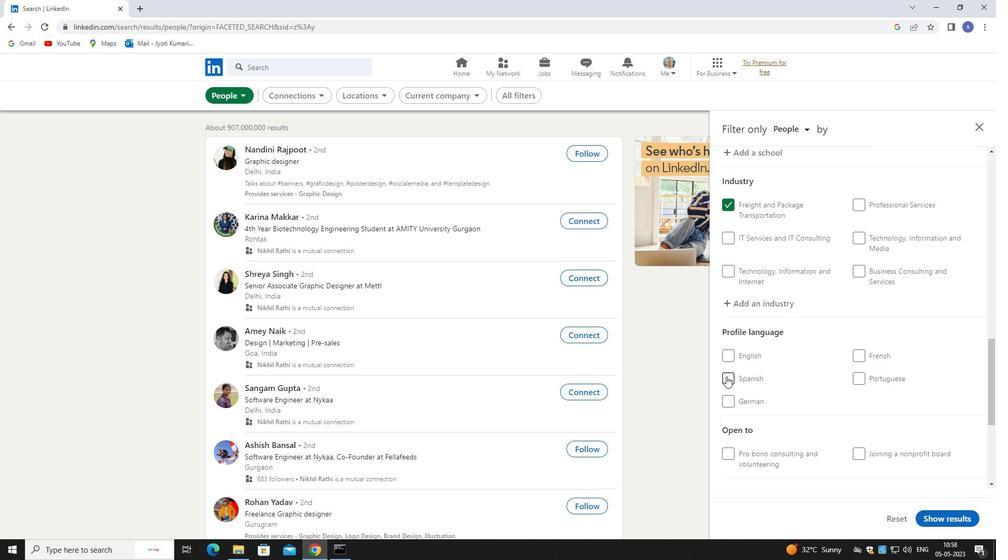 
Action: Mouse moved to (738, 381)
Screenshot: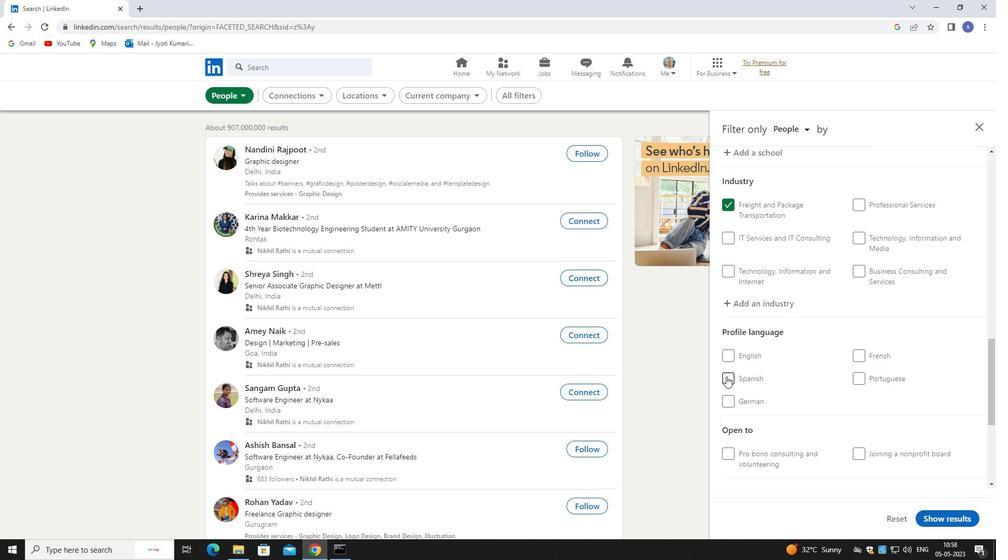 
Action: Mouse scrolled (738, 380) with delta (0, 0)
Screenshot: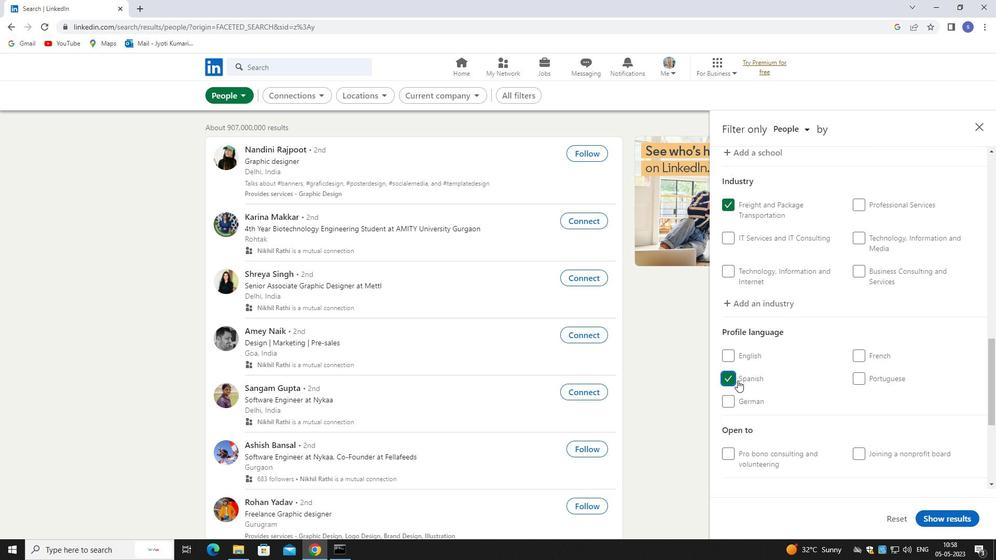 
Action: Mouse moved to (742, 381)
Screenshot: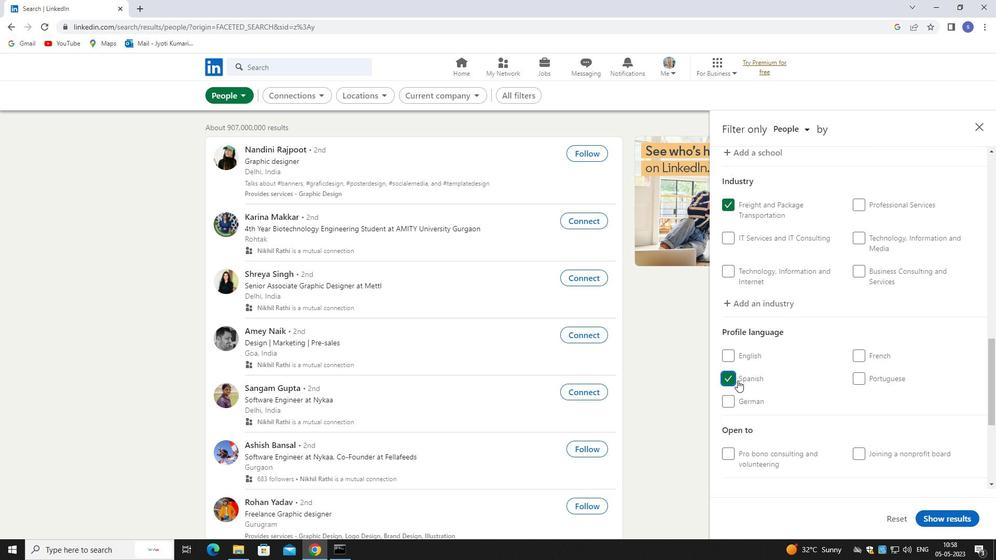 
Action: Mouse scrolled (742, 381) with delta (0, 0)
Screenshot: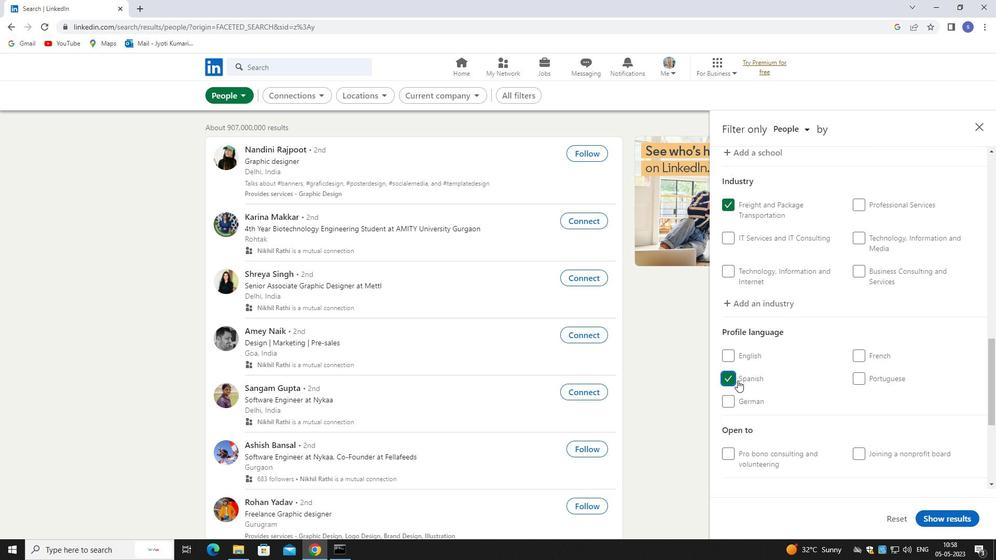 
Action: Mouse moved to (744, 383)
Screenshot: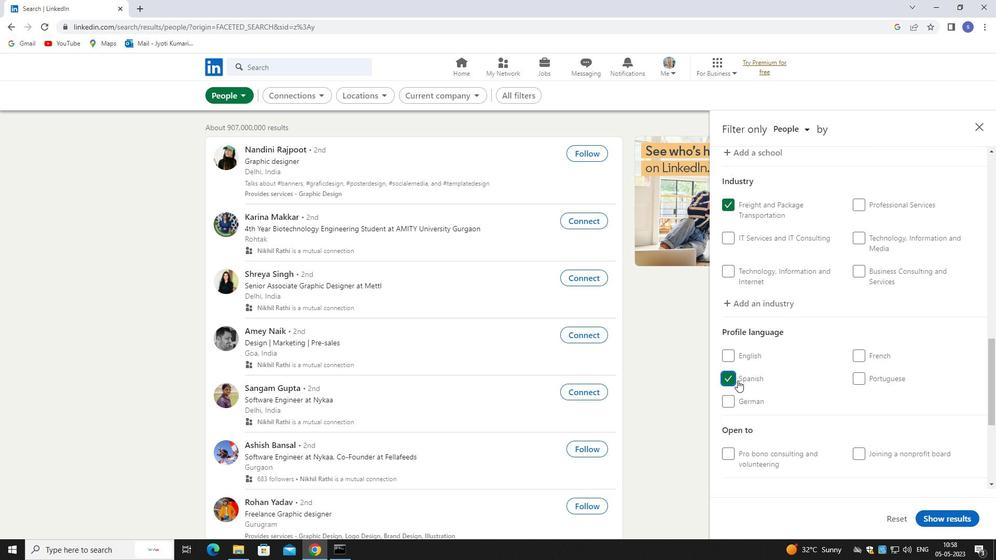 
Action: Mouse scrolled (744, 382) with delta (0, 0)
Screenshot: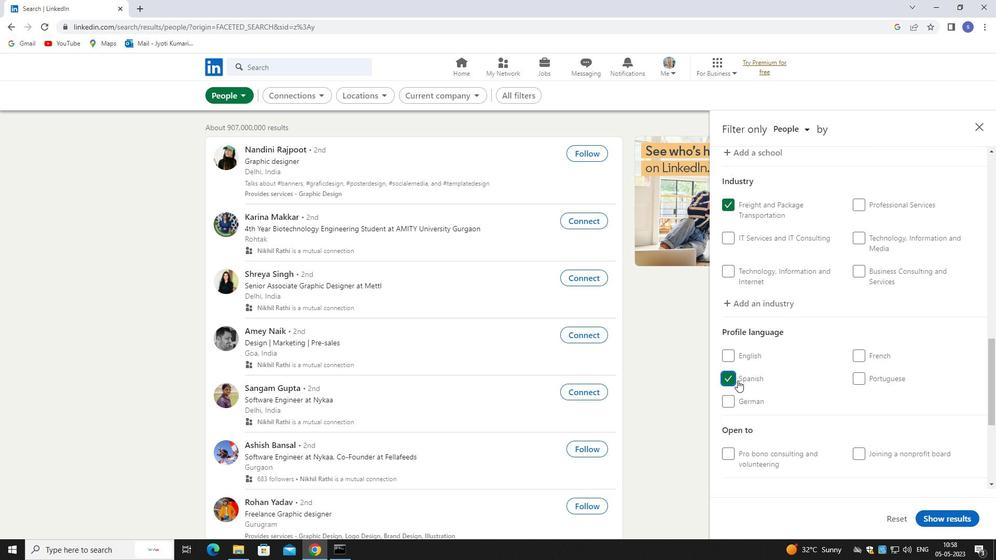 
Action: Mouse moved to (871, 403)
Screenshot: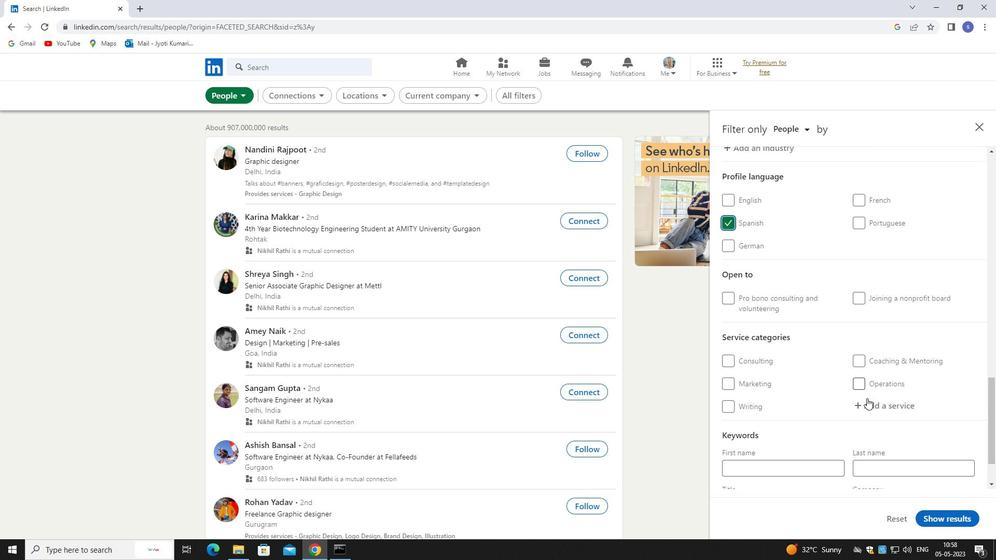 
Action: Mouse pressed left at (871, 403)
Screenshot: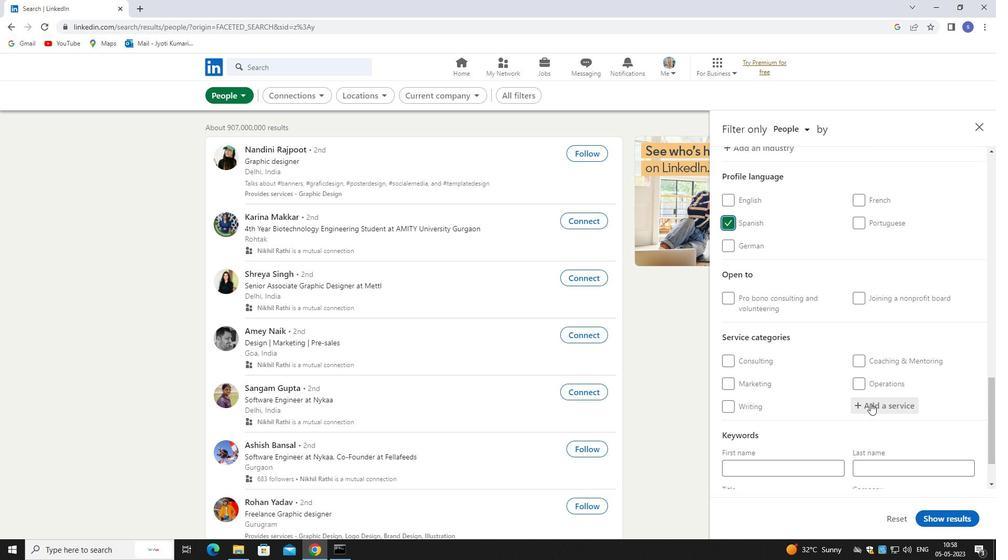 
Action: Mouse moved to (871, 404)
Screenshot: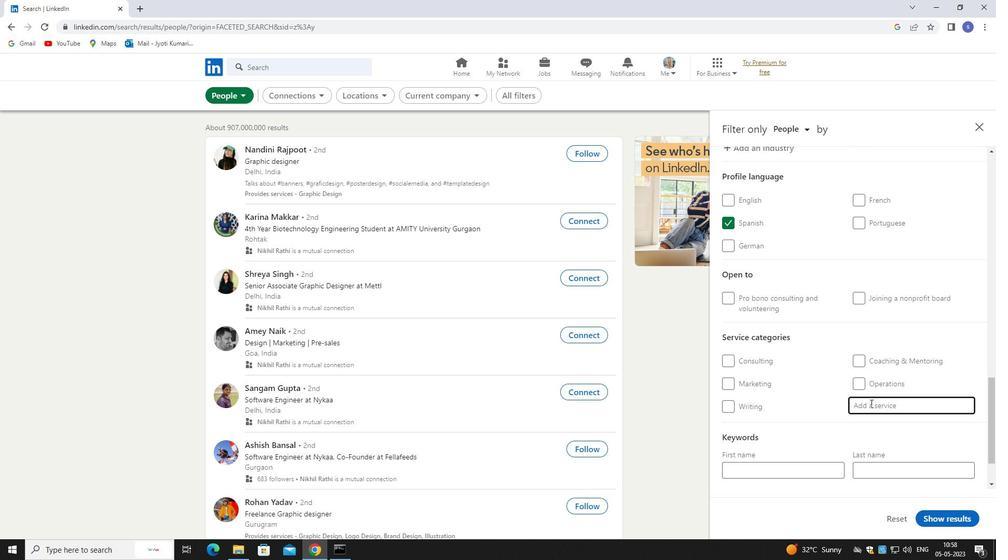 
Action: Key pressed ANIMATION
Screenshot: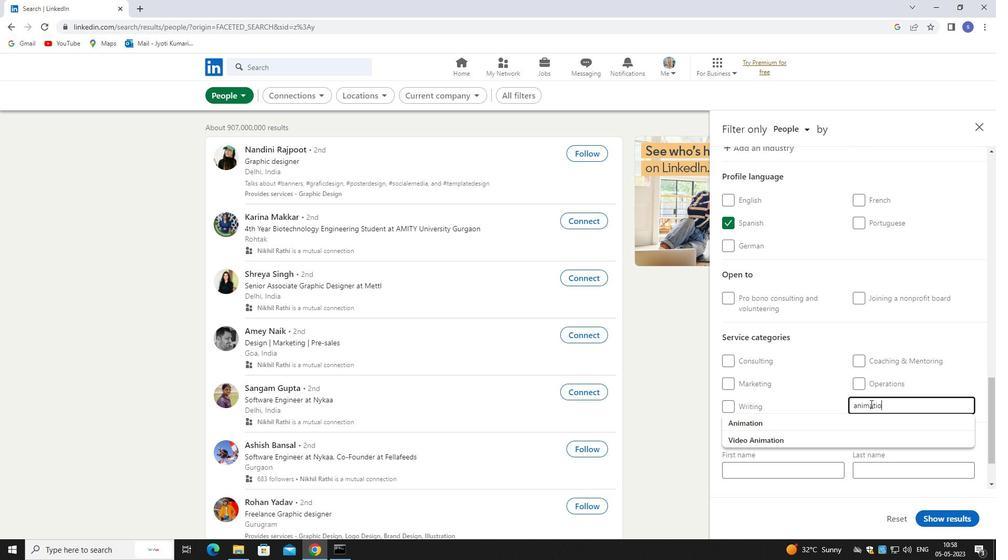 
Action: Mouse moved to (888, 424)
Screenshot: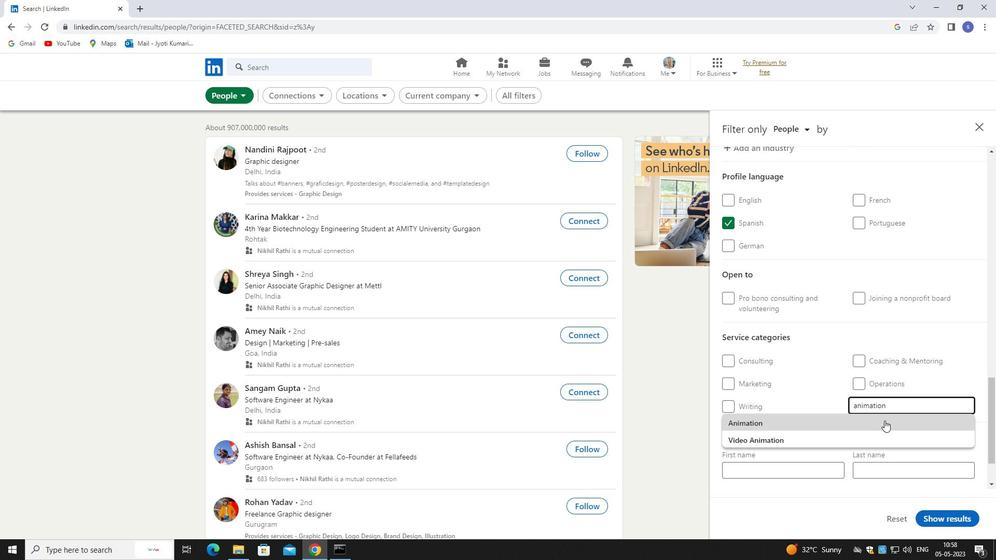 
Action: Mouse pressed left at (888, 424)
Screenshot: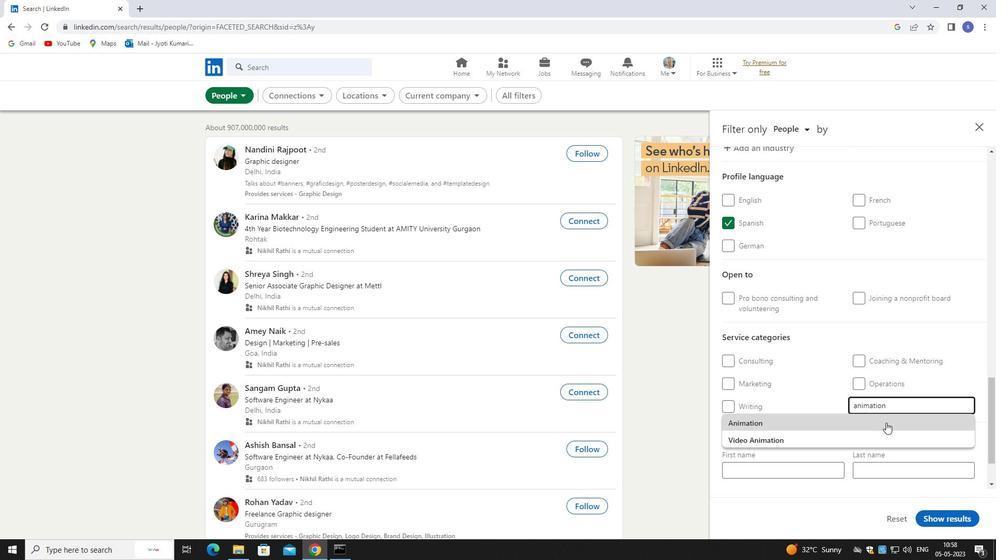 
Action: Mouse moved to (888, 425)
Screenshot: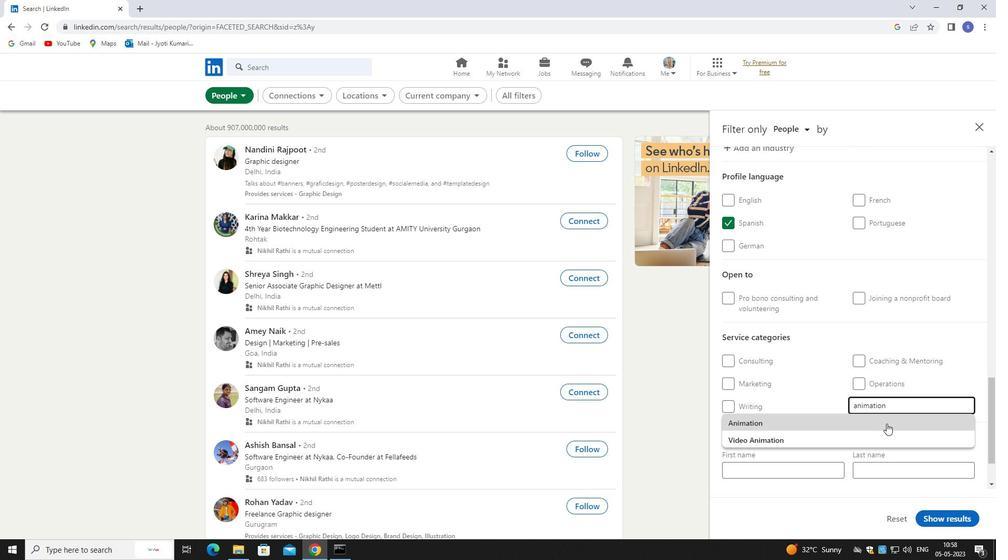 
Action: Mouse scrolled (888, 424) with delta (0, 0)
Screenshot: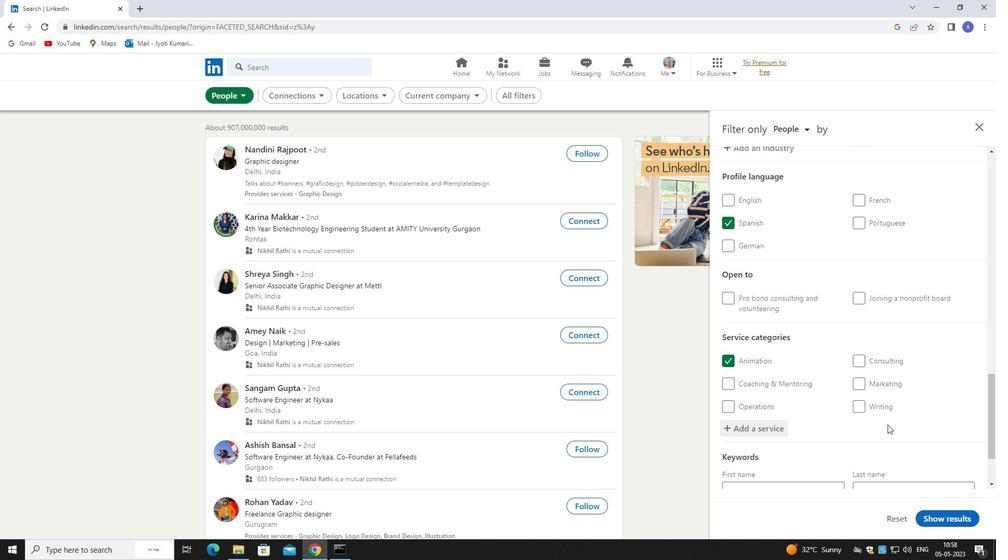 
Action: Mouse moved to (888, 425)
Screenshot: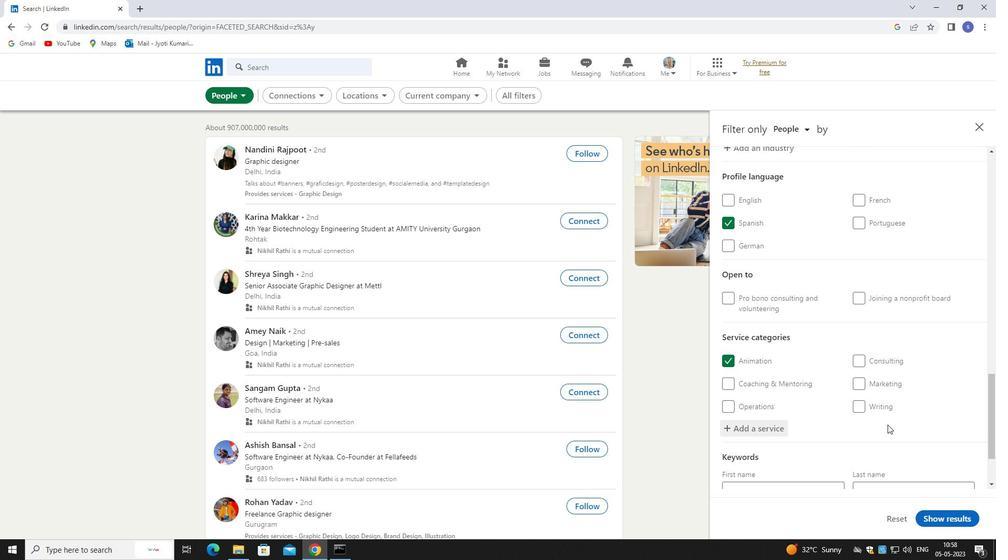 
Action: Mouse scrolled (888, 425) with delta (0, 0)
Screenshot: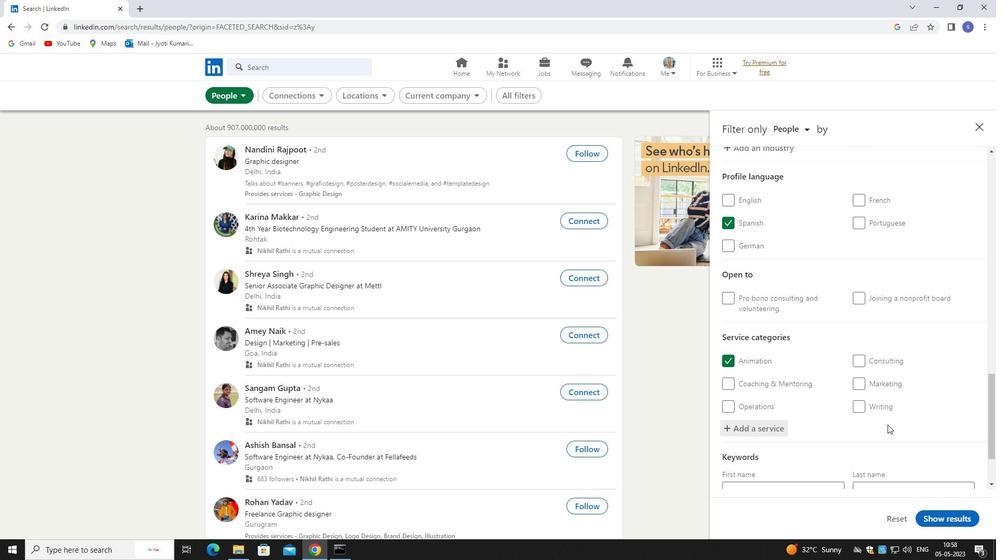 
Action: Mouse scrolled (888, 425) with delta (0, 0)
Screenshot: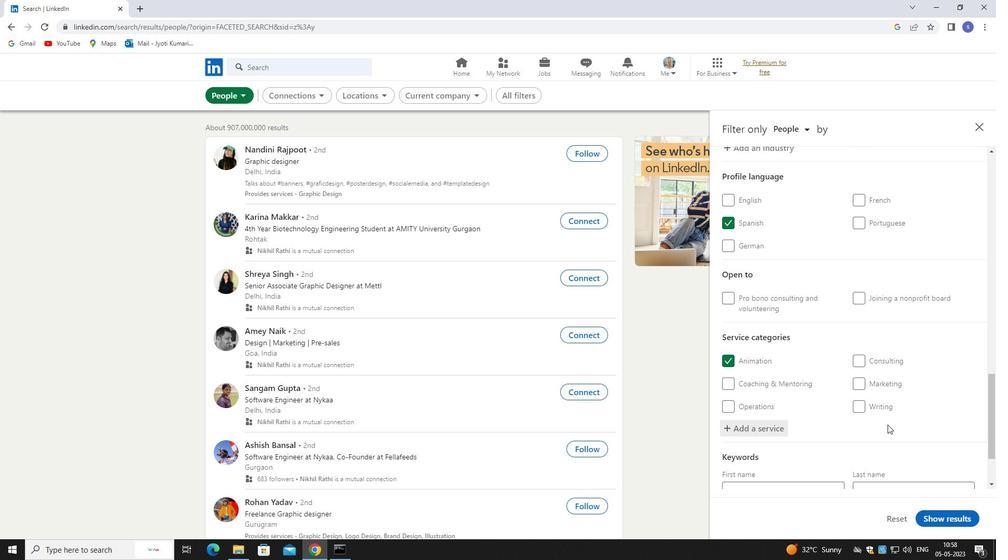 
Action: Mouse moved to (813, 442)
Screenshot: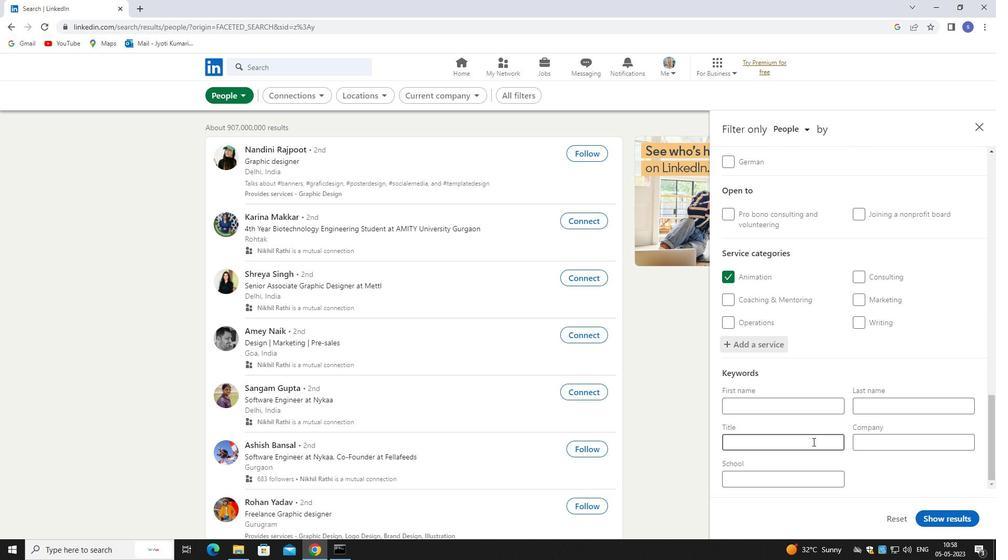 
Action: Mouse pressed left at (813, 442)
Screenshot: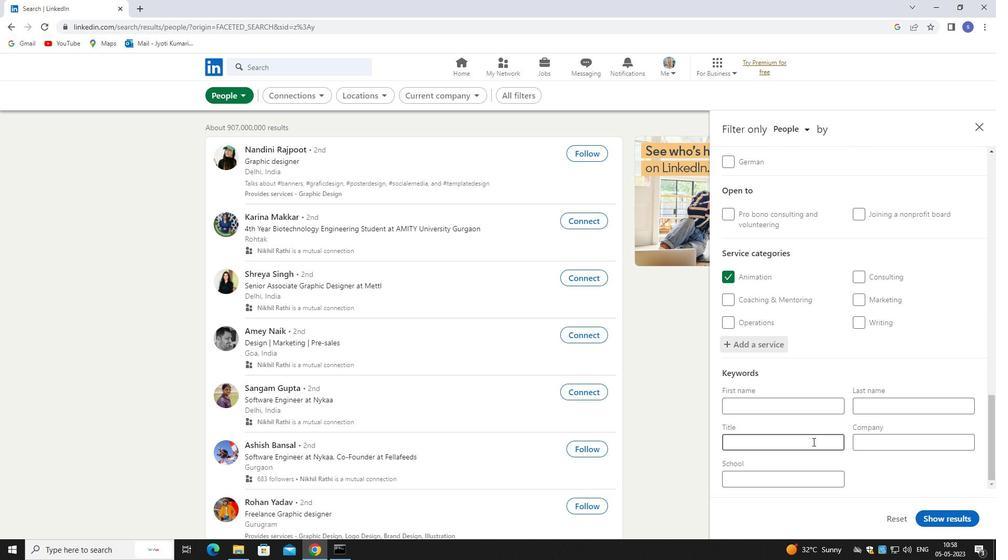 
Action: Mouse moved to (814, 442)
Screenshot: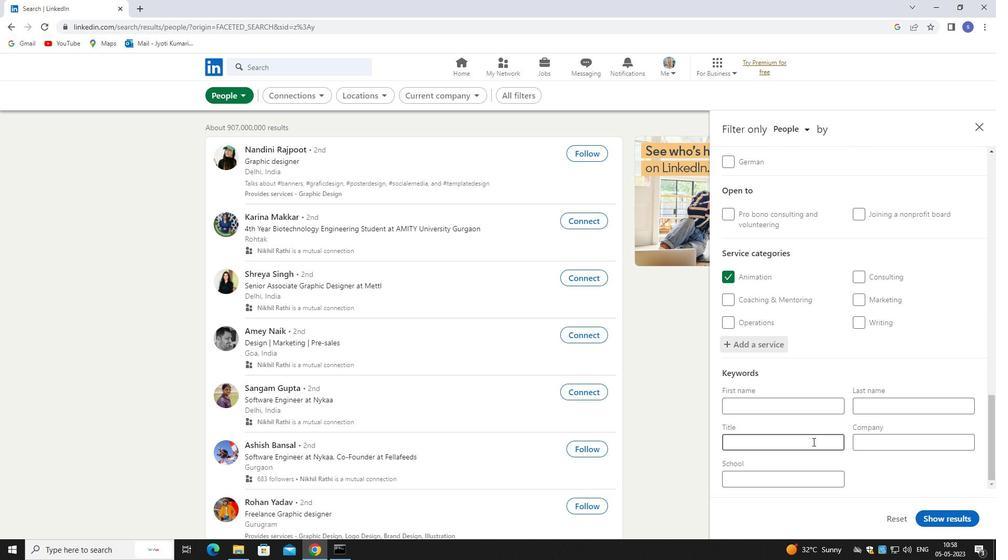 
Action: Key pressed YOGA<Key.space>INSTRUCTOR
Screenshot: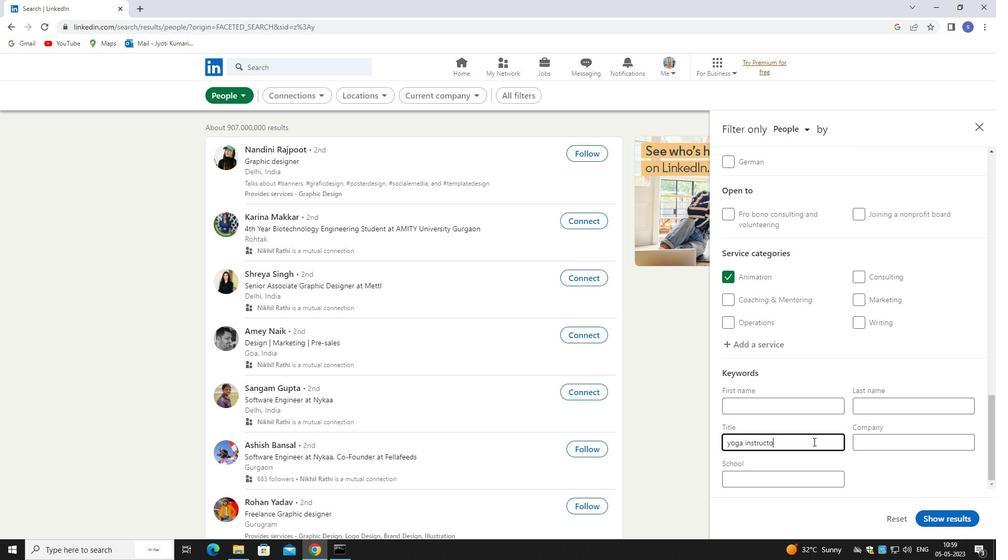 
Action: Mouse moved to (929, 514)
Screenshot: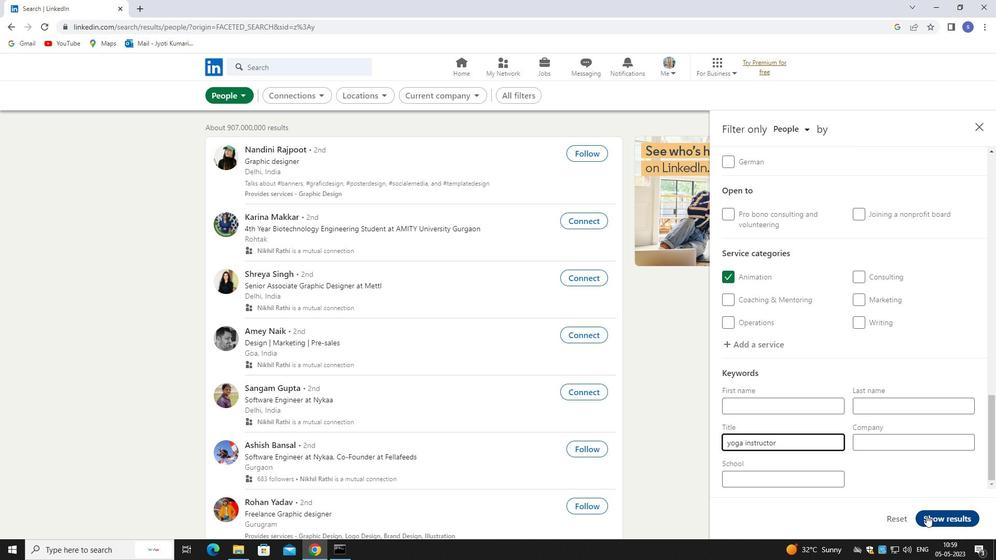 
Action: Mouse pressed left at (929, 514)
Screenshot: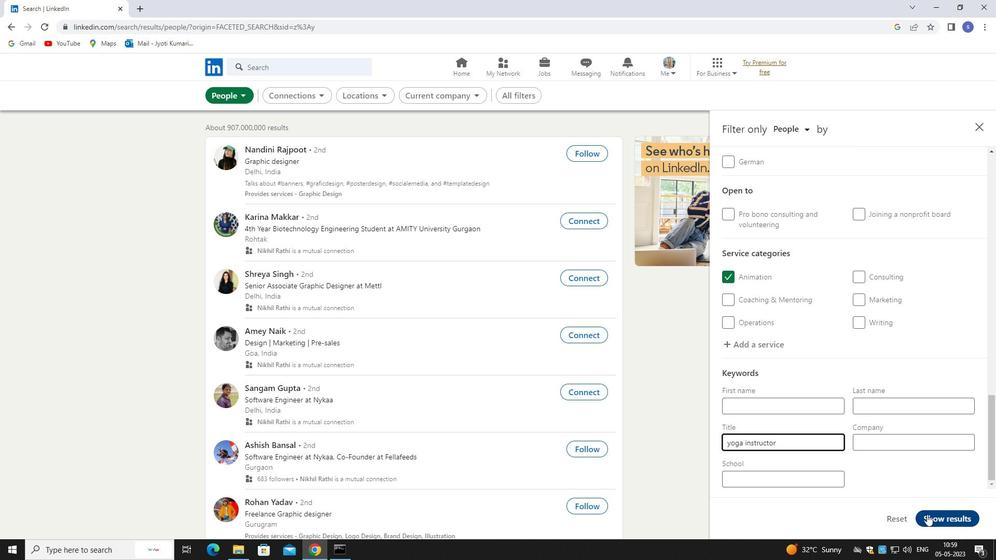 
Action: Mouse moved to (929, 513)
Screenshot: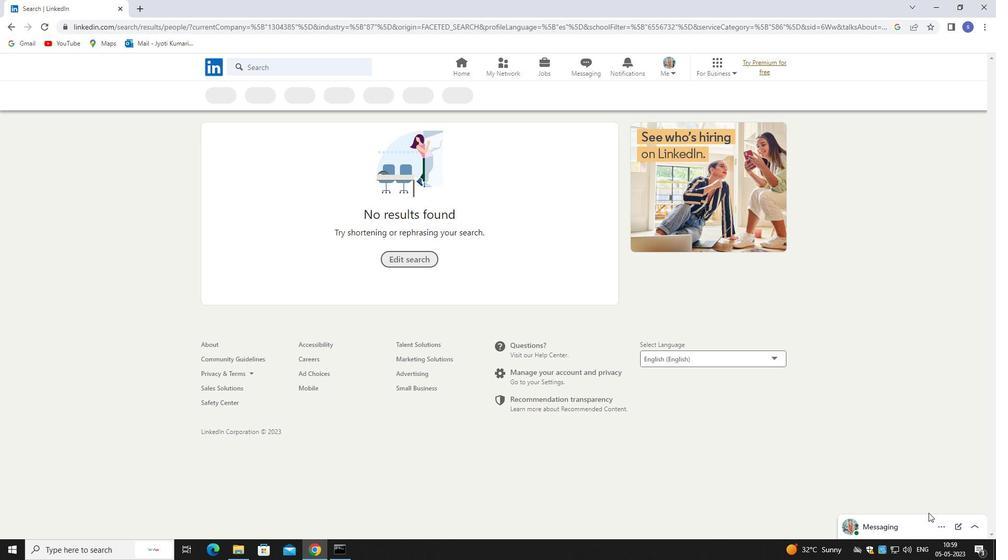
